 Task: In the  document Niagara.html Align the width of word art with 'Picture'. Fill the whole document with 'Light Gray Color'. Add link on bottom right corner of the sheet: www.instagram.com
Action: Mouse scrolled (962, 605) with delta (0, 0)
Screenshot: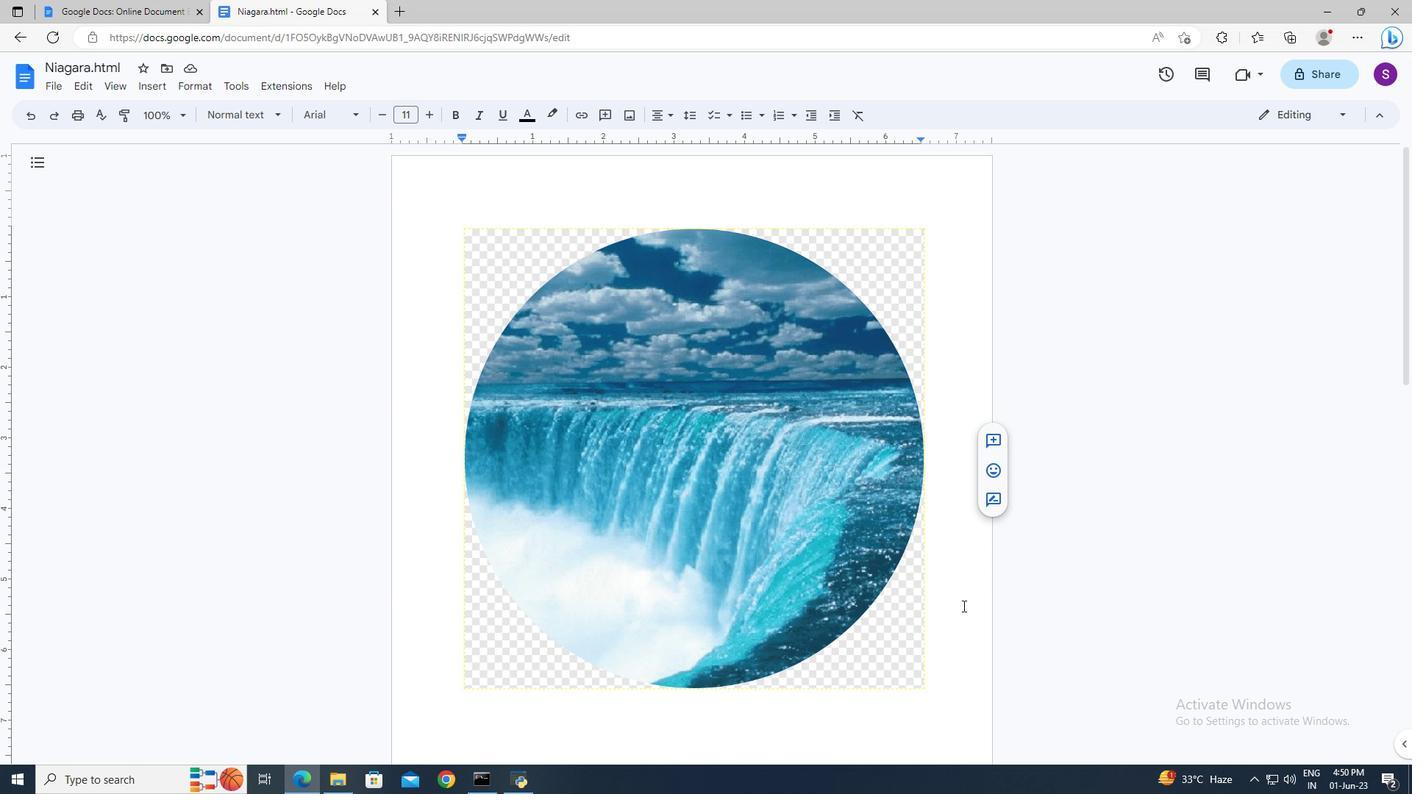 
Action: Mouse scrolled (962, 605) with delta (0, 0)
Screenshot: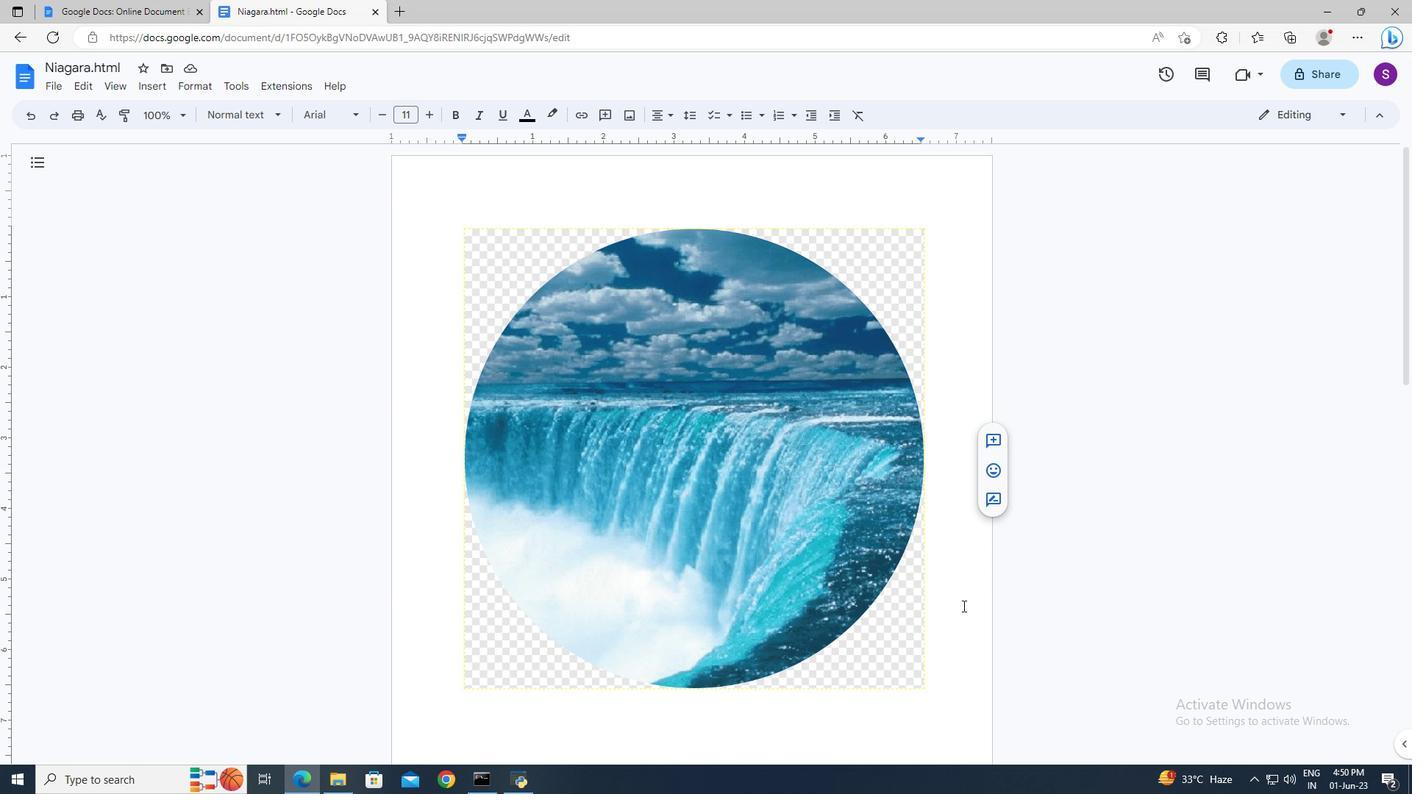 
Action: Mouse scrolled (962, 605) with delta (0, 0)
Screenshot: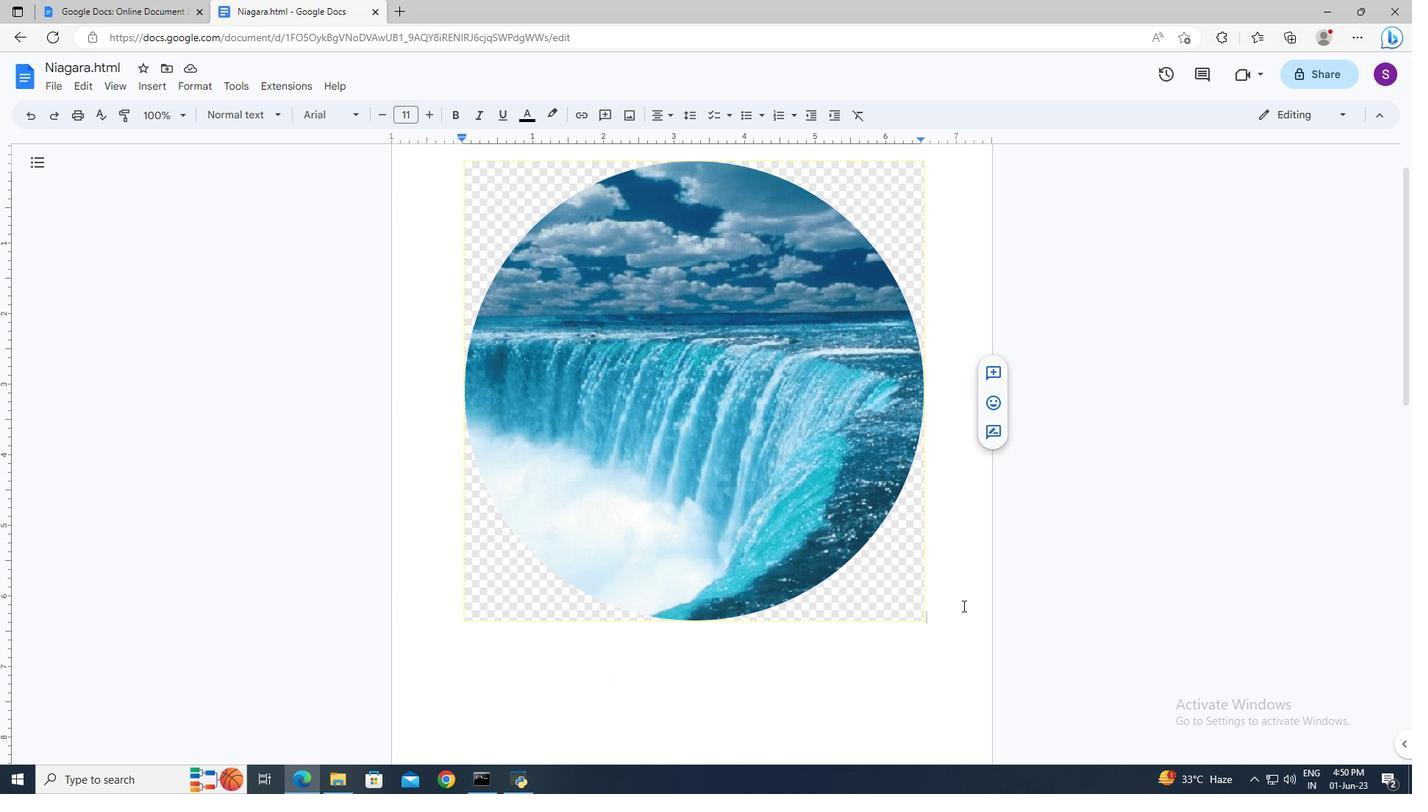
Action: Mouse scrolled (962, 605) with delta (0, 0)
Screenshot: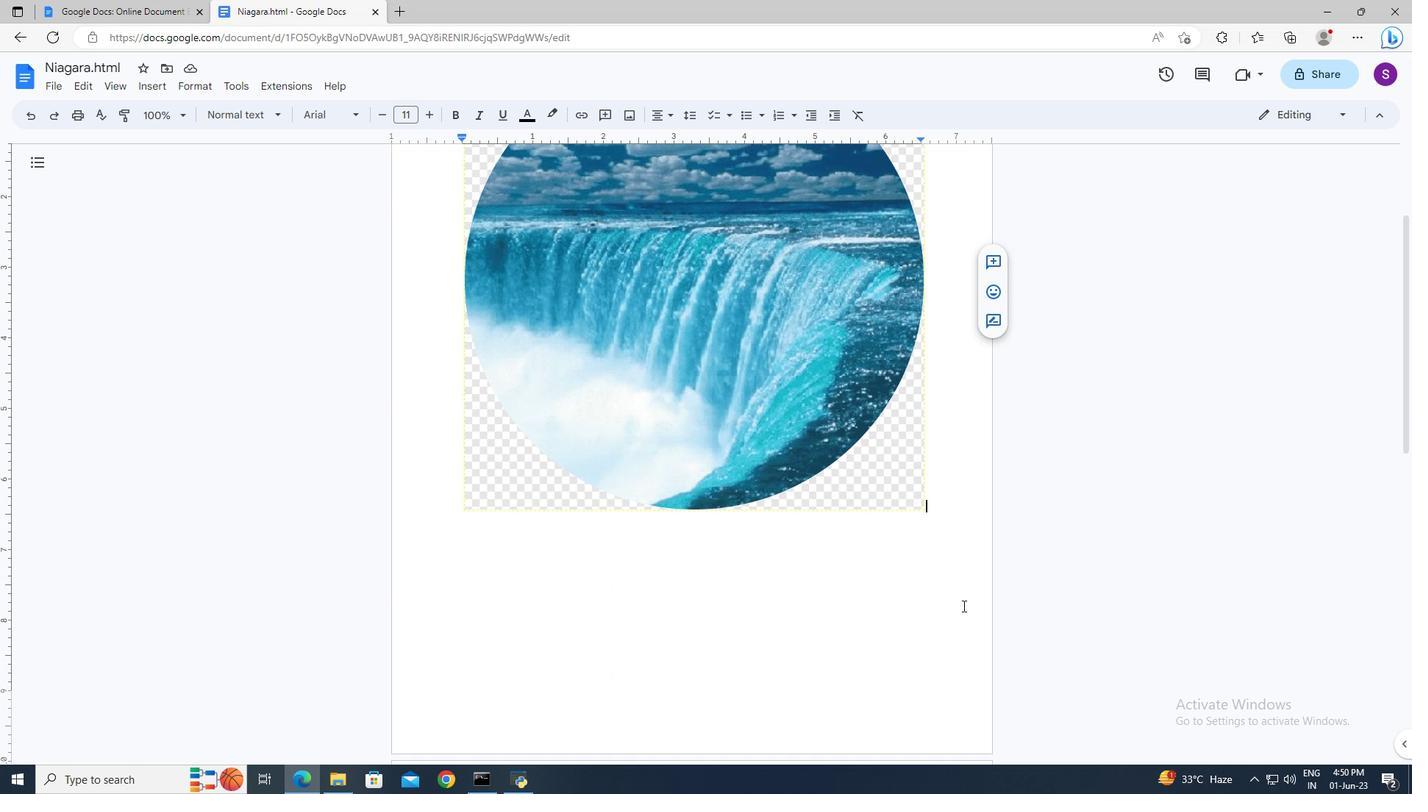 
Action: Mouse scrolled (962, 605) with delta (0, 0)
Screenshot: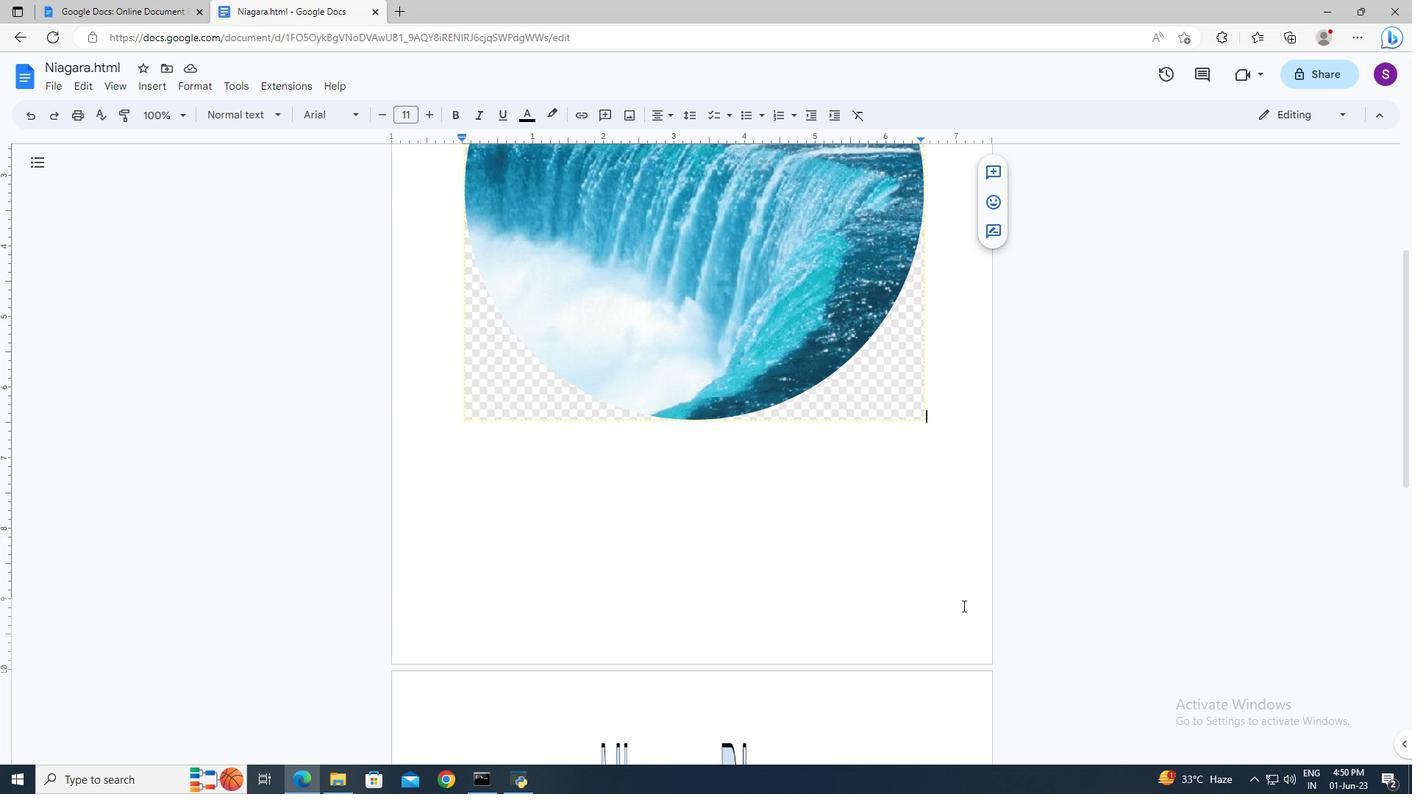 
Action: Mouse scrolled (962, 605) with delta (0, 0)
Screenshot: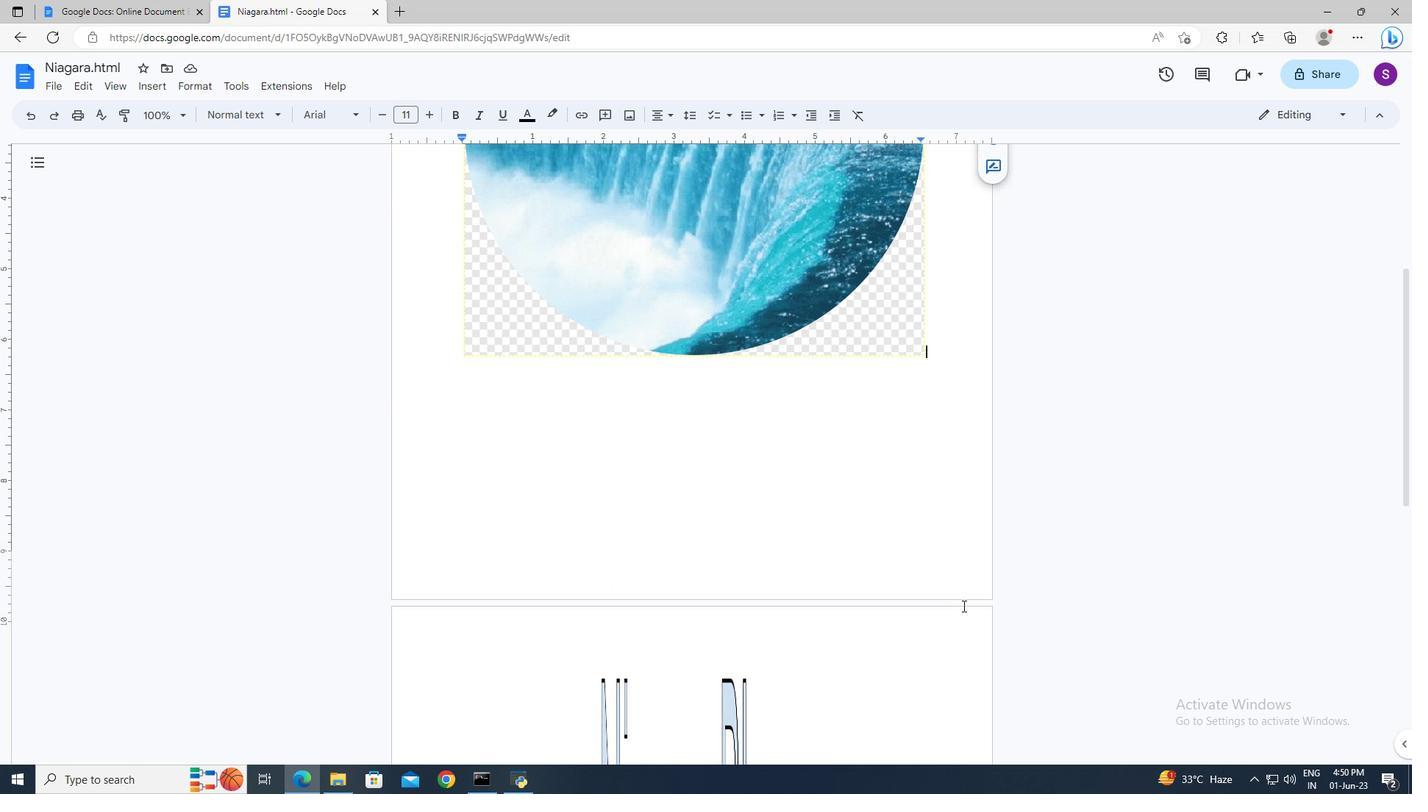 
Action: Mouse moved to (705, 616)
Screenshot: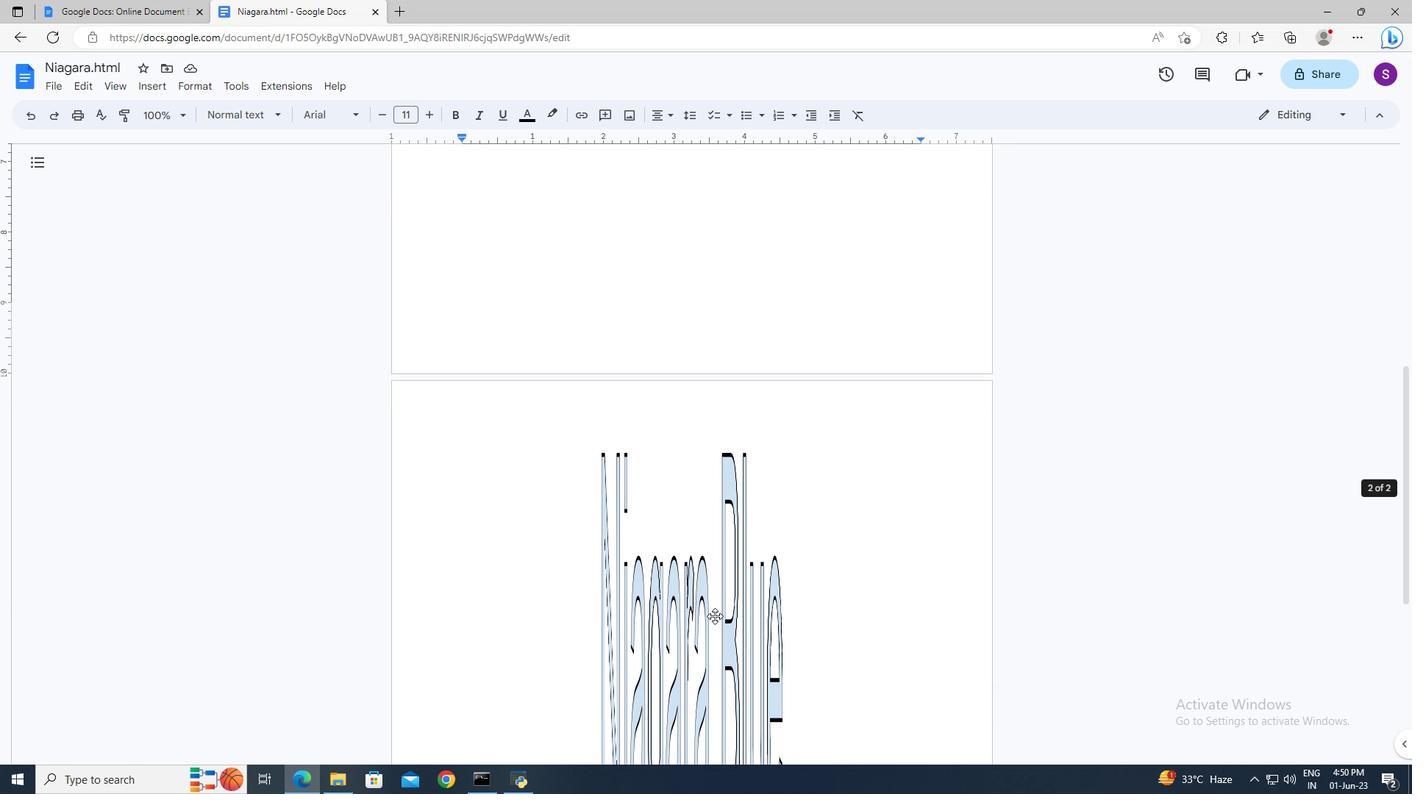 
Action: Mouse pressed left at (705, 616)
Screenshot: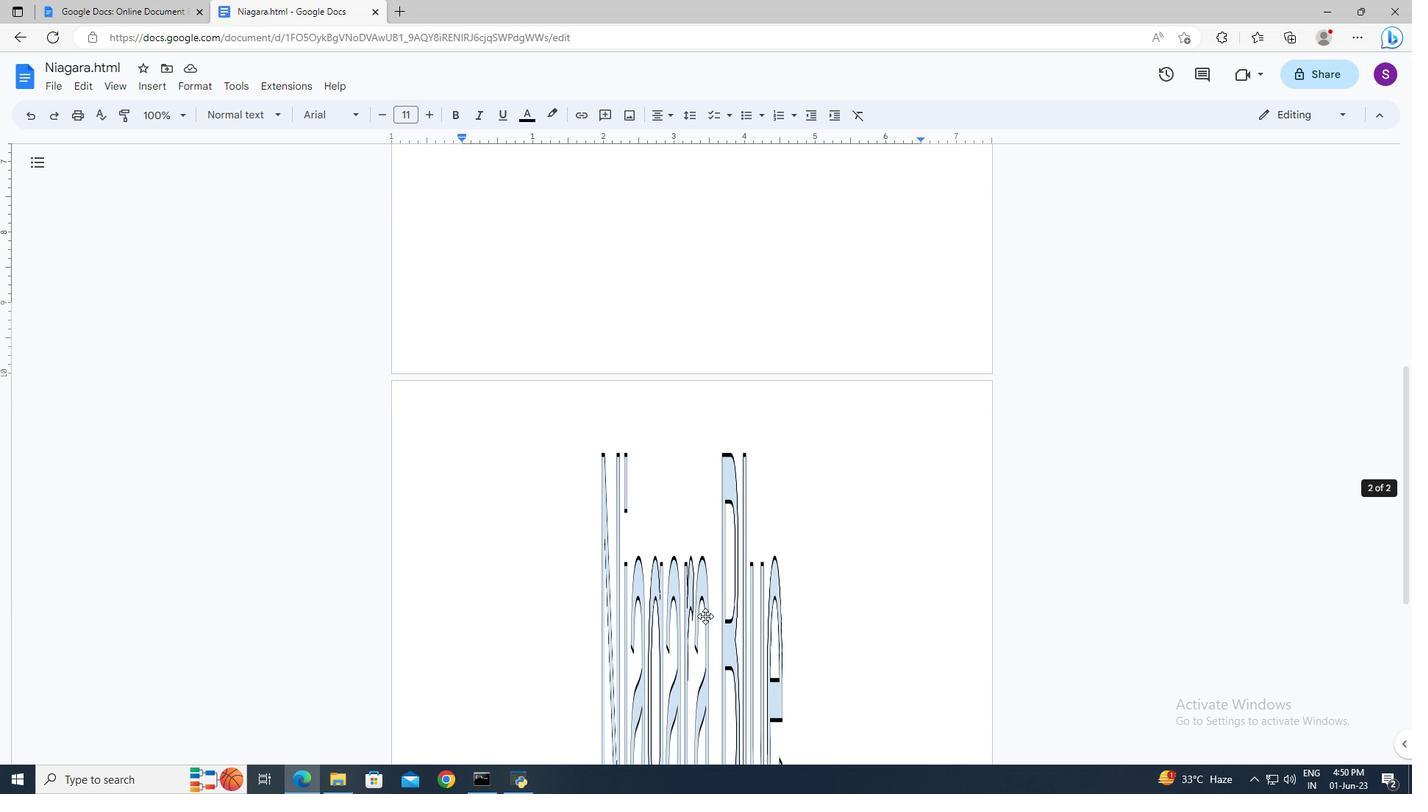 
Action: Mouse moved to (692, 734)
Screenshot: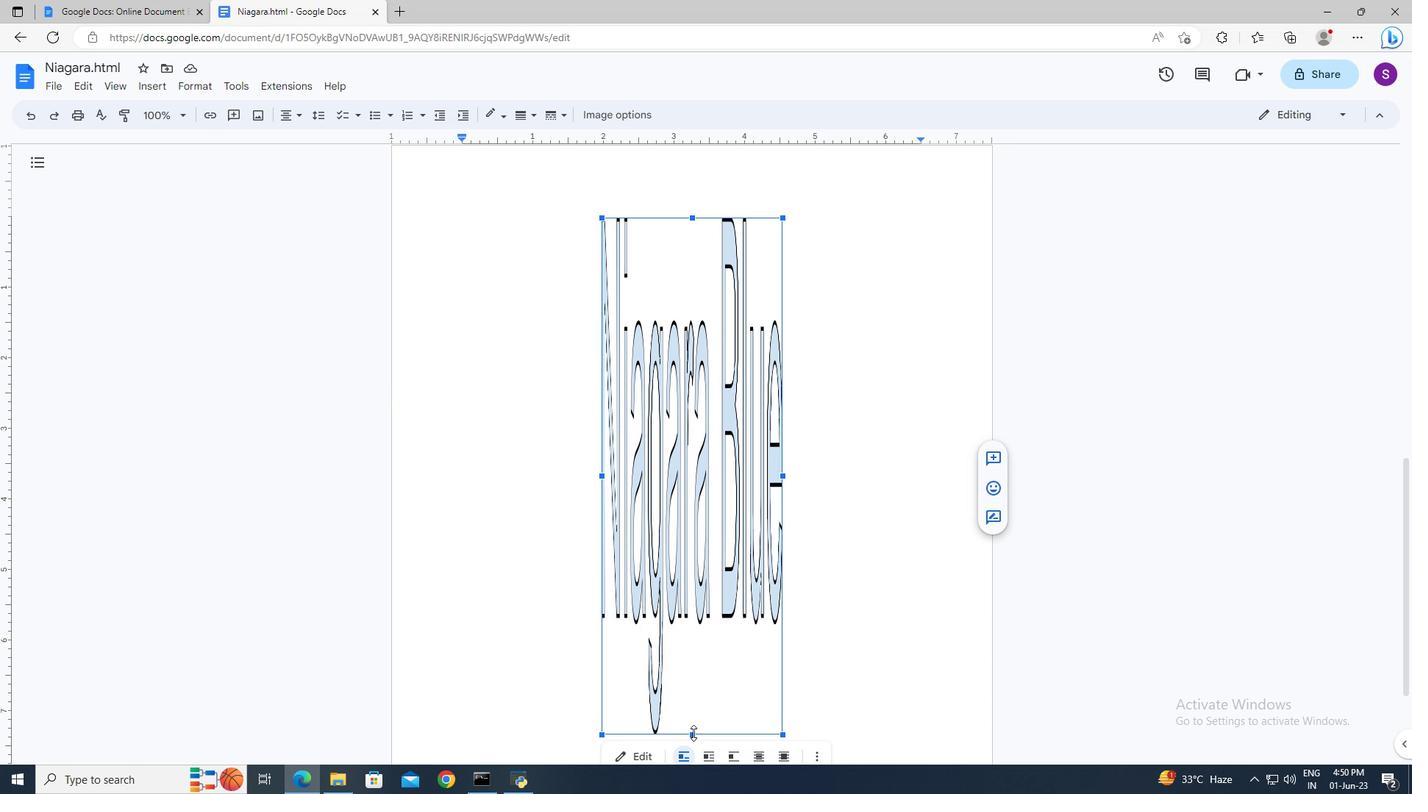 
Action: Mouse pressed left at (692, 734)
Screenshot: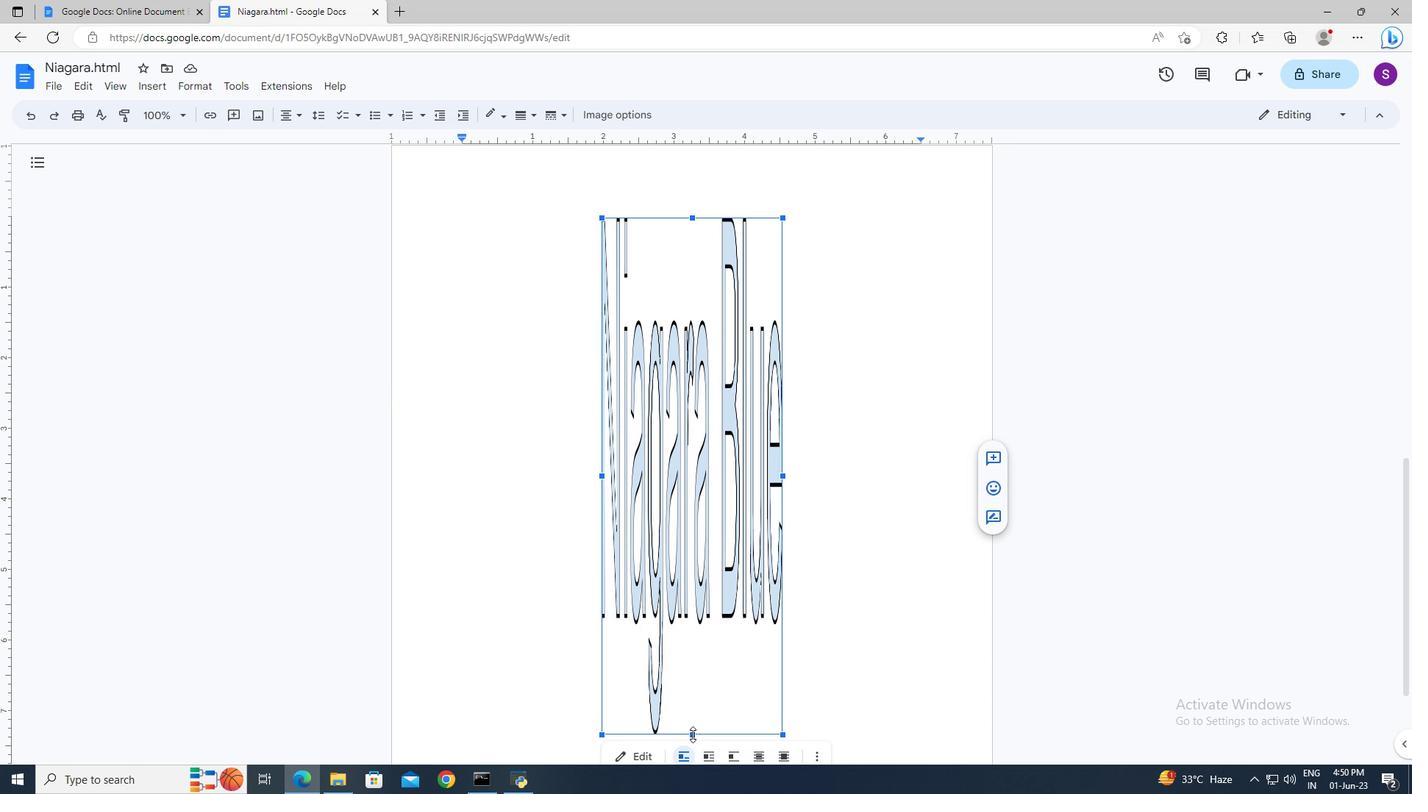 
Action: Mouse moved to (603, 547)
Screenshot: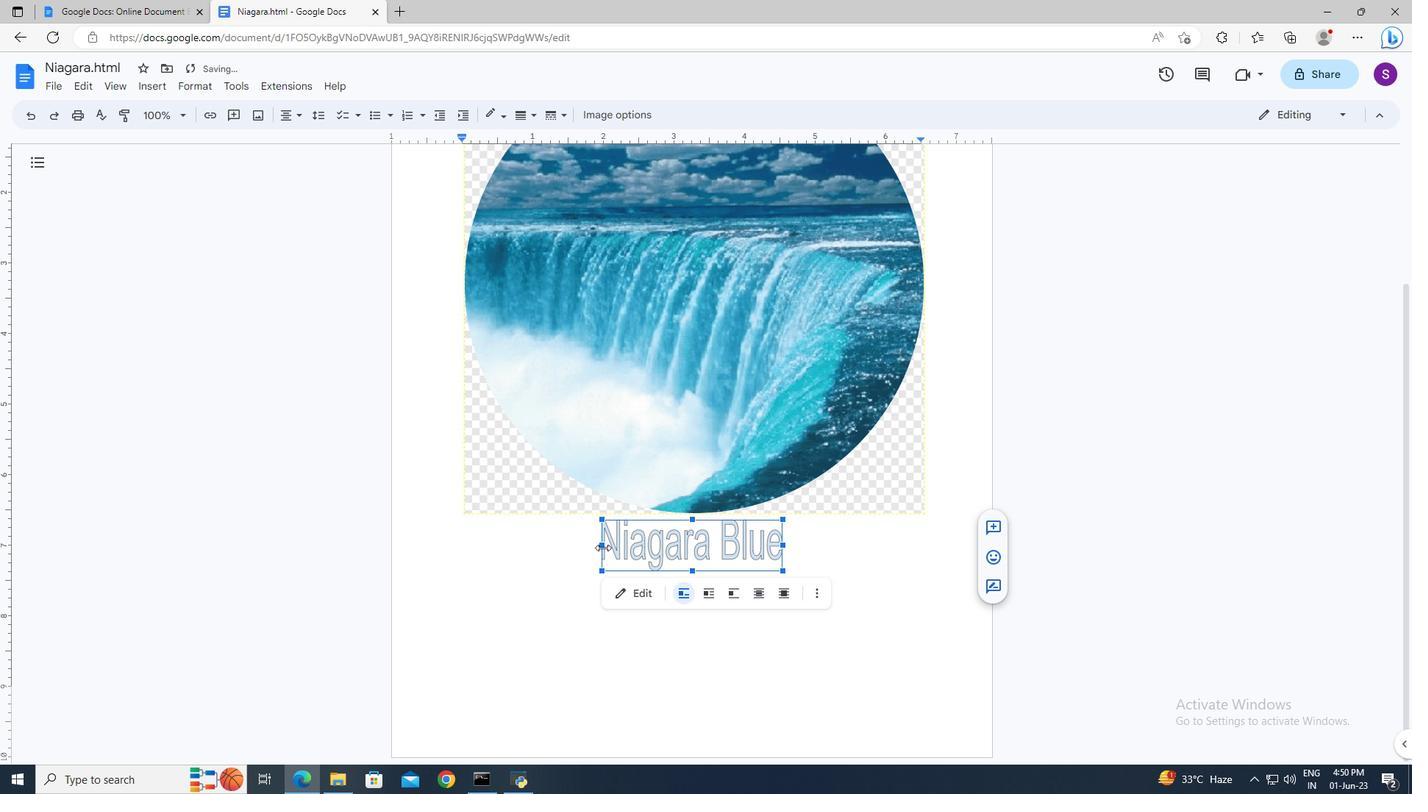 
Action: Mouse pressed left at (603, 547)
Screenshot: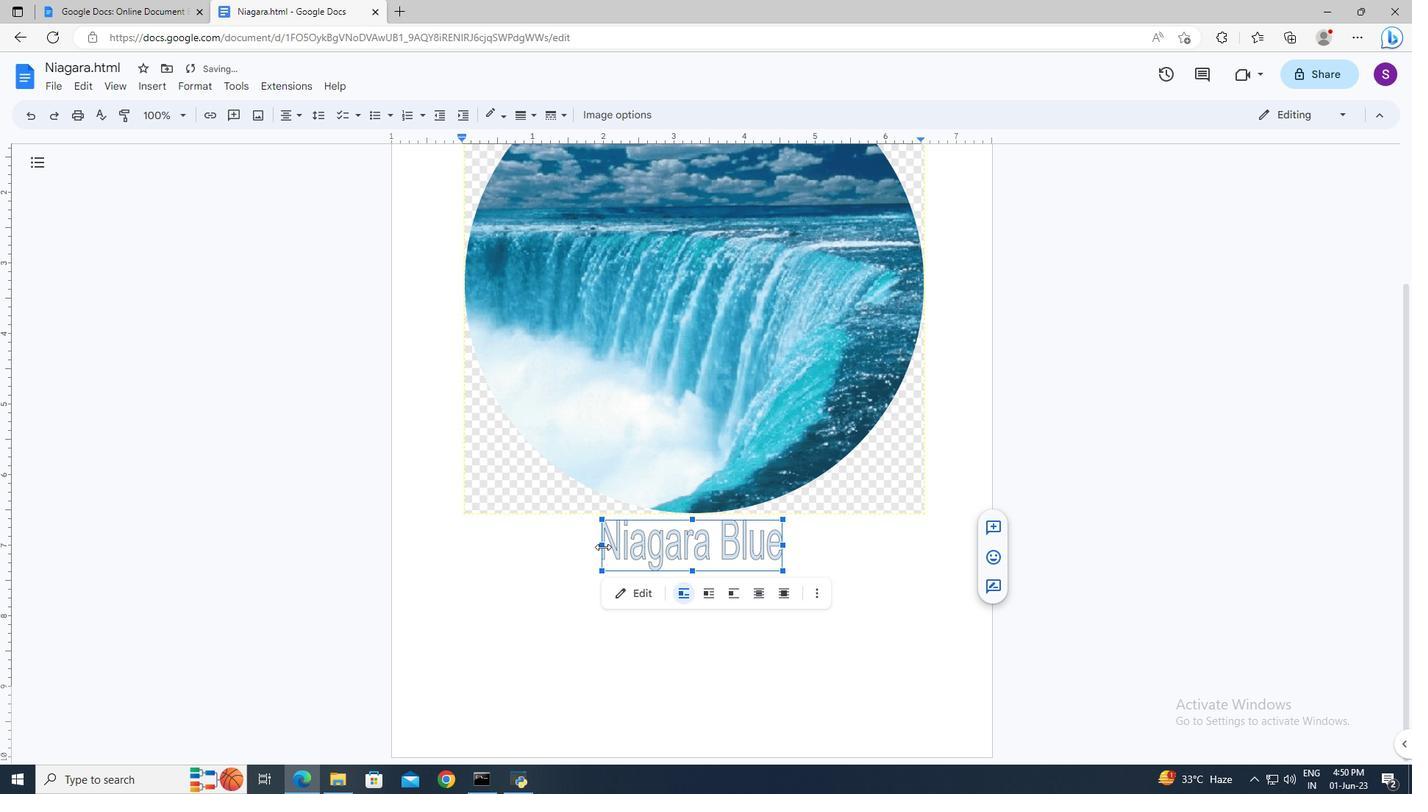 
Action: Mouse moved to (533, 545)
Screenshot: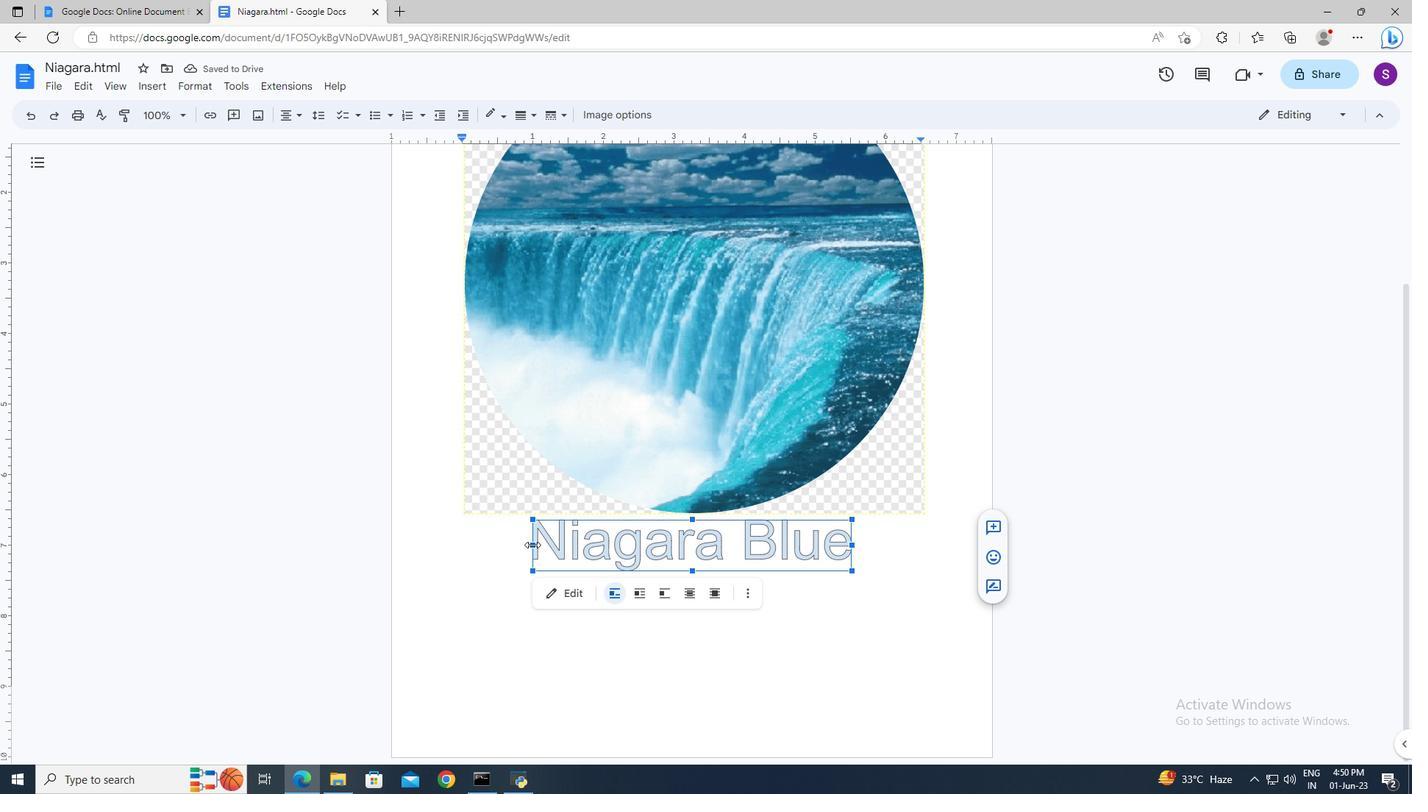 
Action: Mouse pressed left at (533, 545)
Screenshot: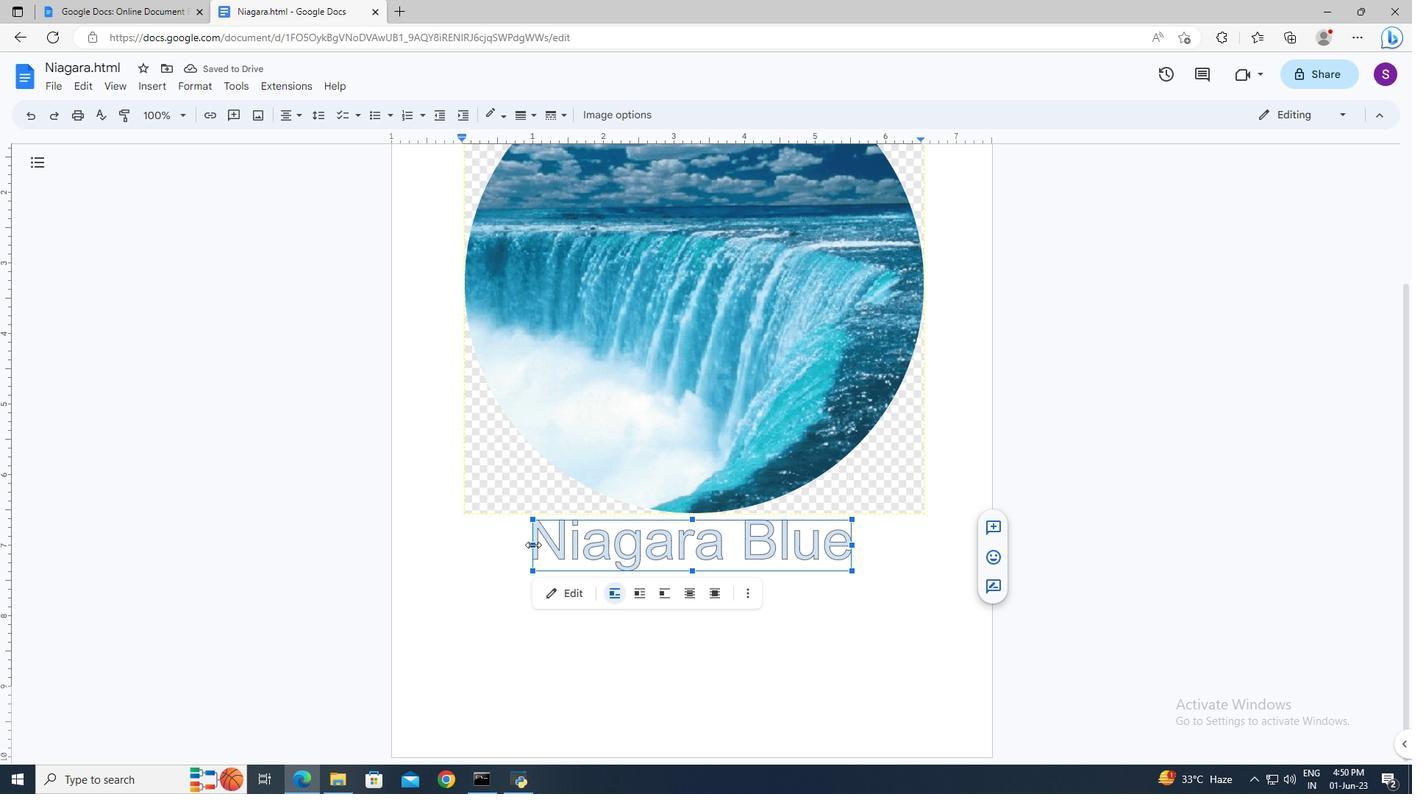 
Action: Mouse moved to (887, 542)
Screenshot: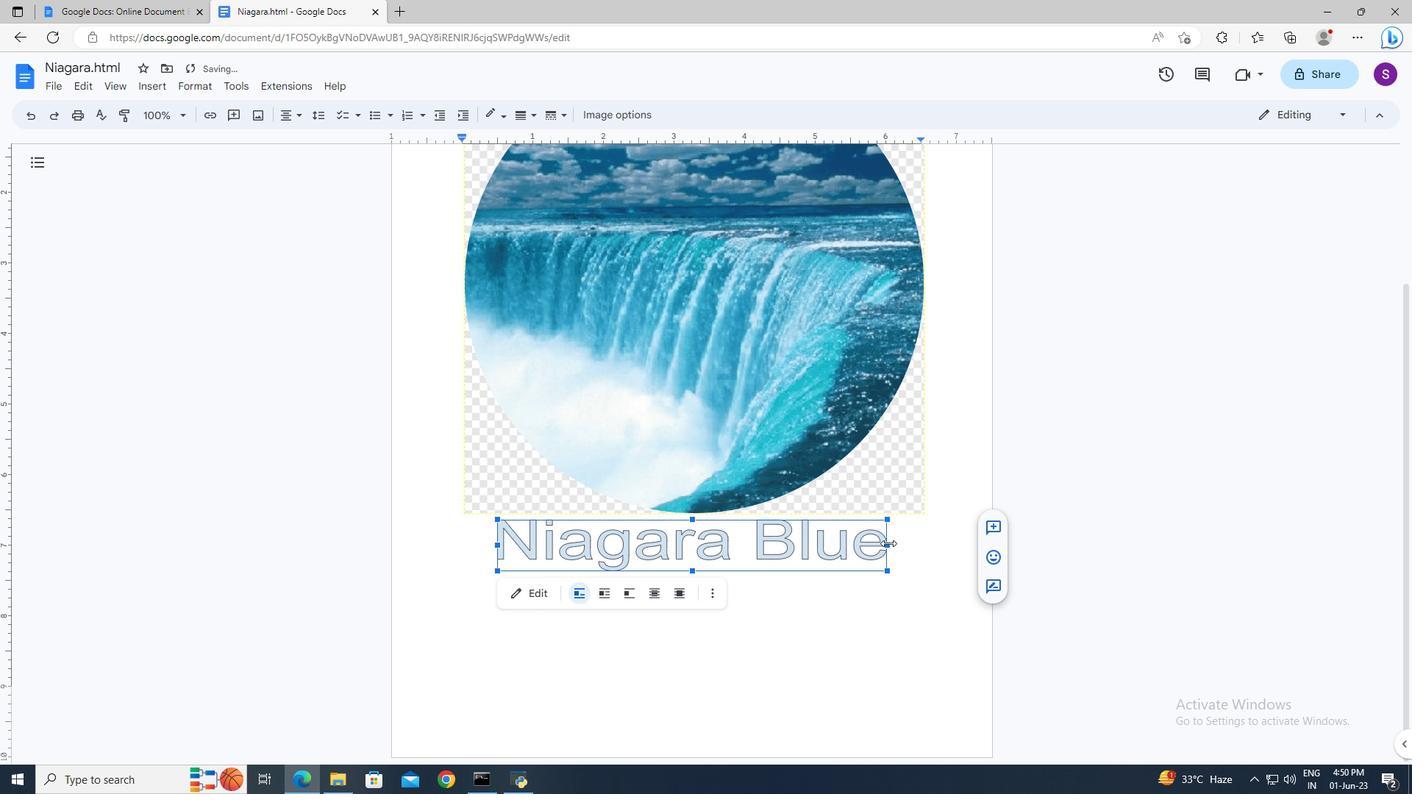 
Action: Mouse pressed left at (887, 542)
Screenshot: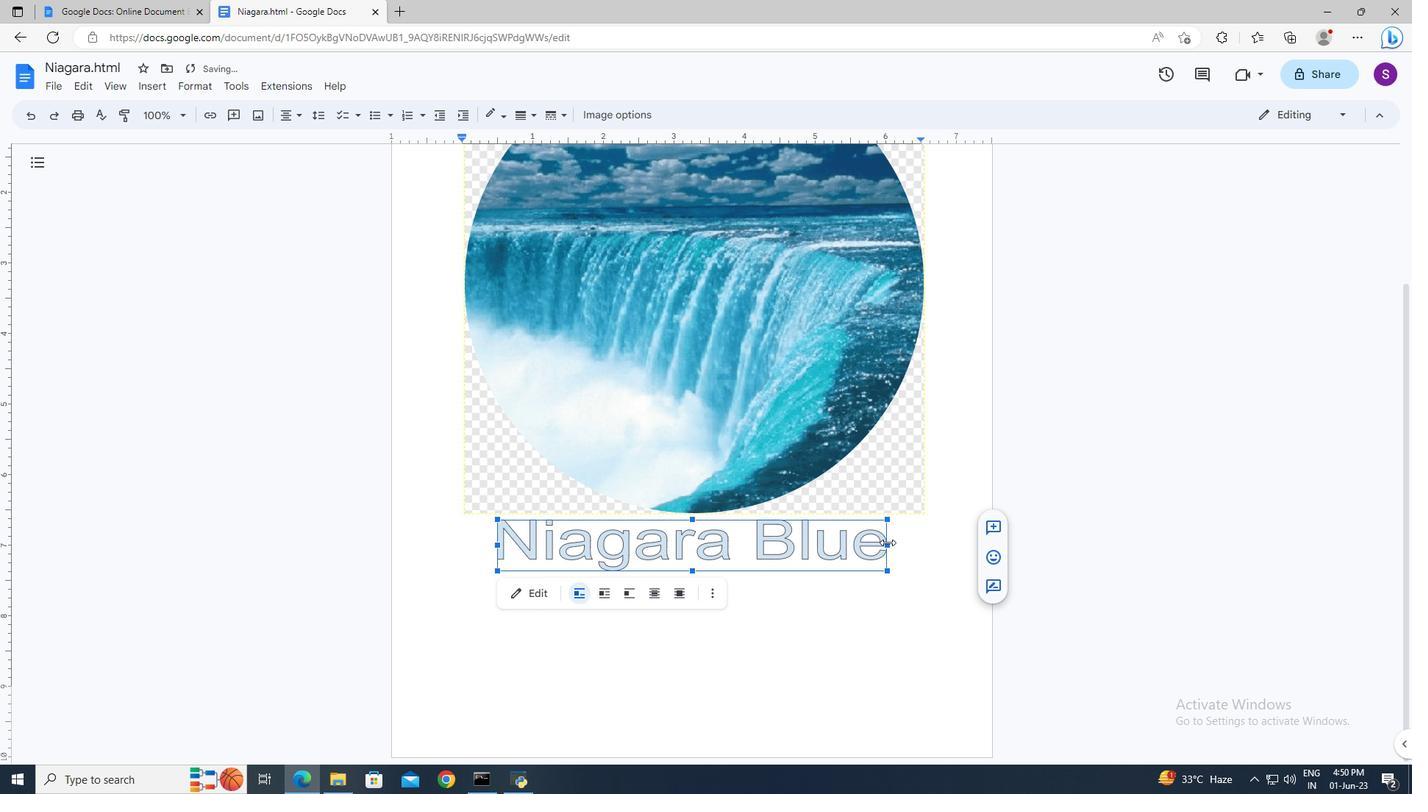 
Action: Mouse moved to (903, 545)
Screenshot: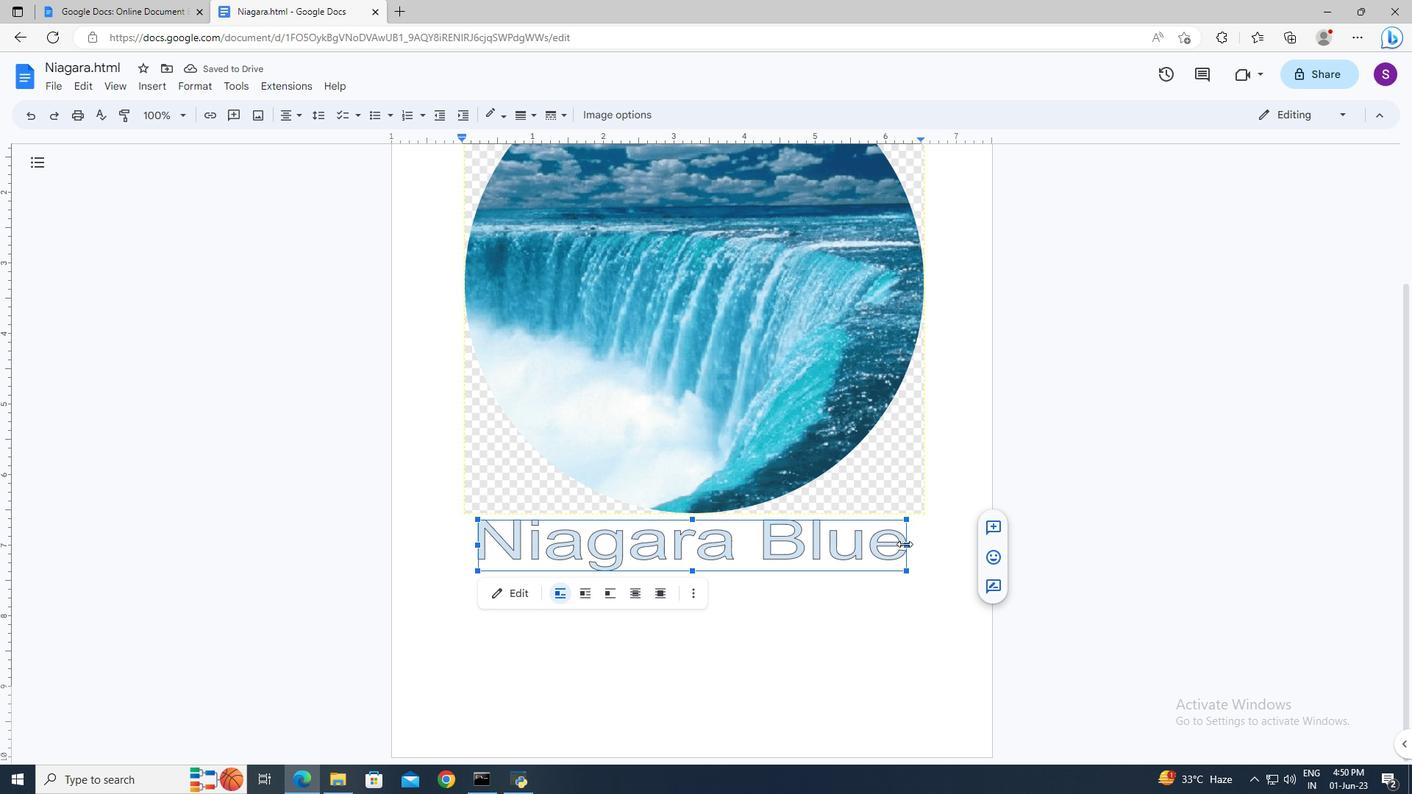 
Action: Mouse pressed left at (903, 545)
Screenshot: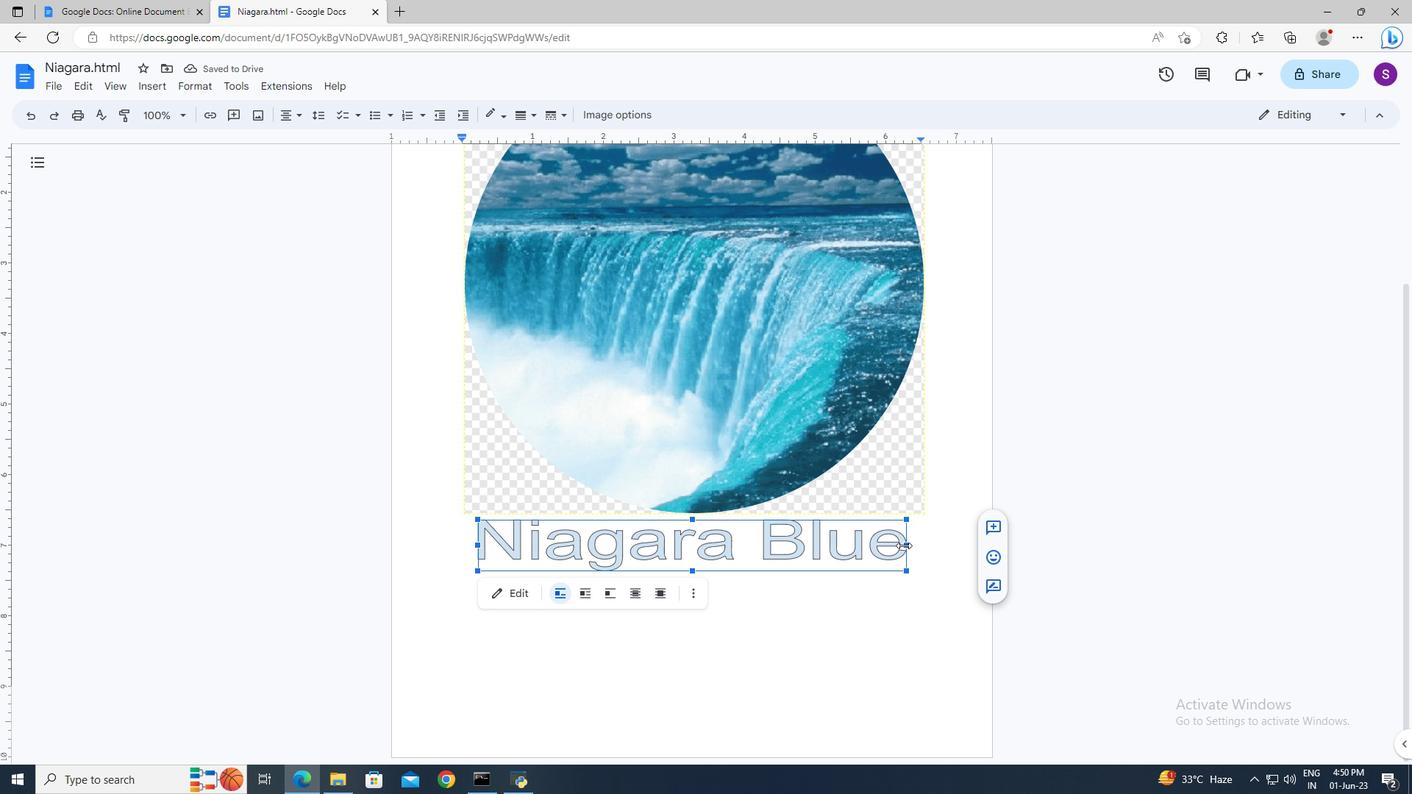 
Action: Mouse moved to (915, 545)
Screenshot: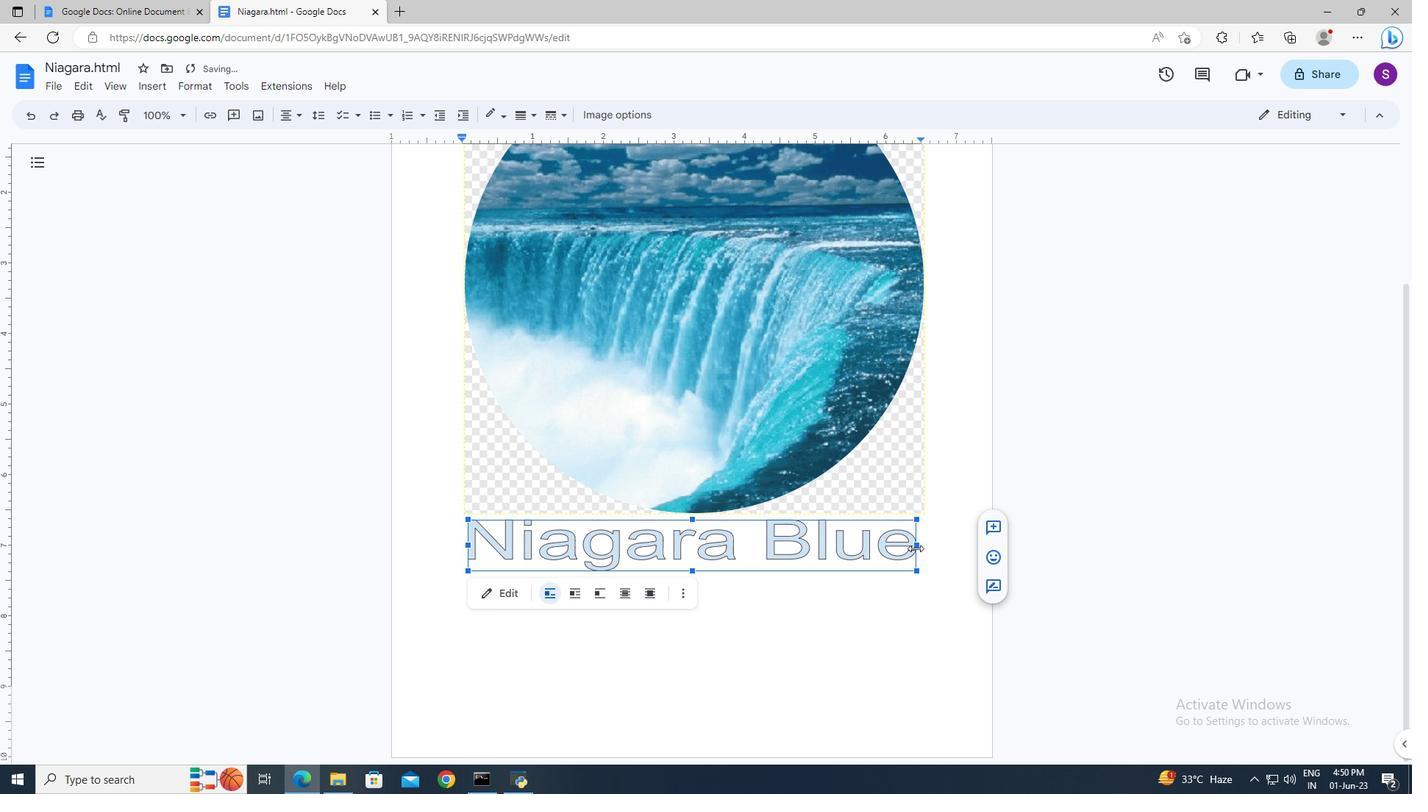 
Action: Mouse pressed left at (915, 545)
Screenshot: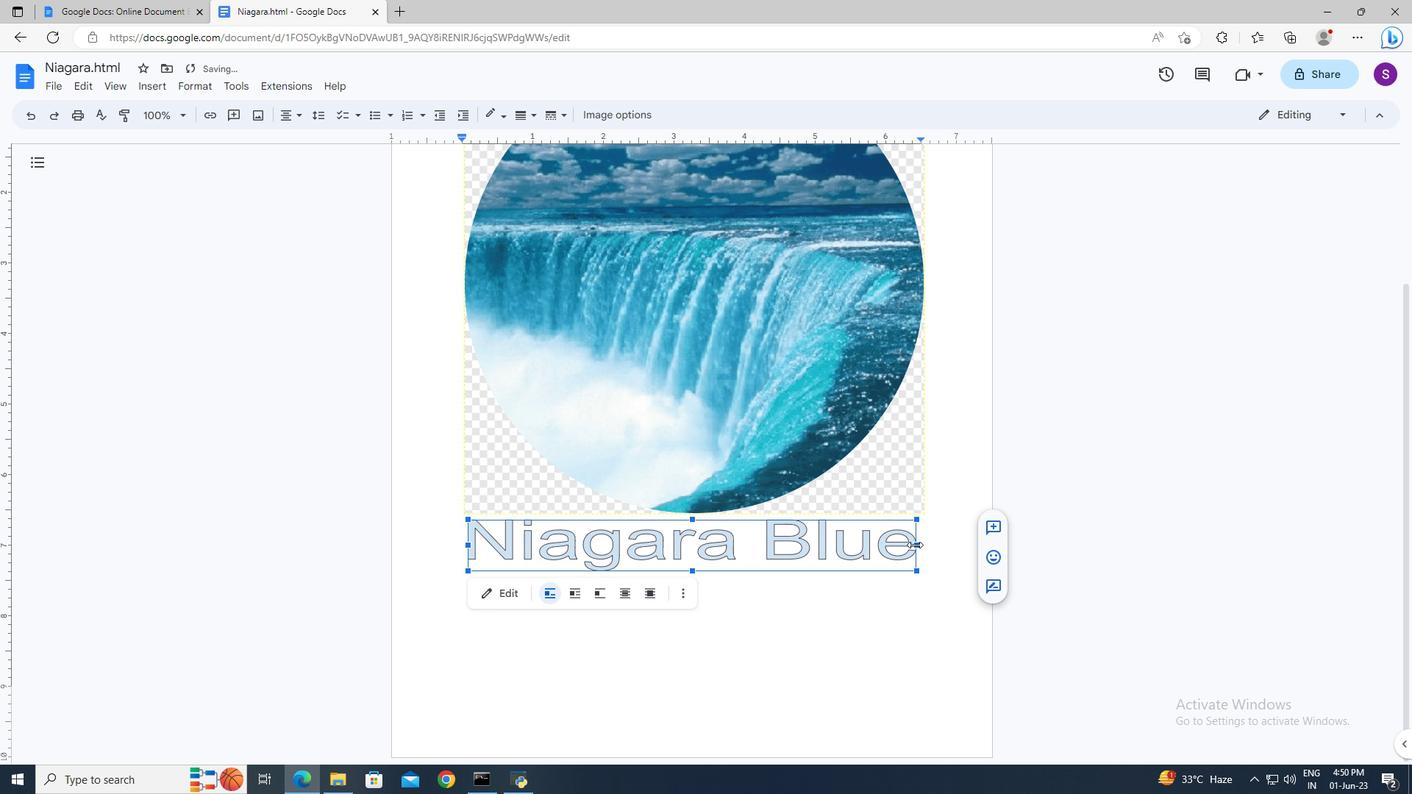 
Action: Mouse moved to (902, 620)
Screenshot: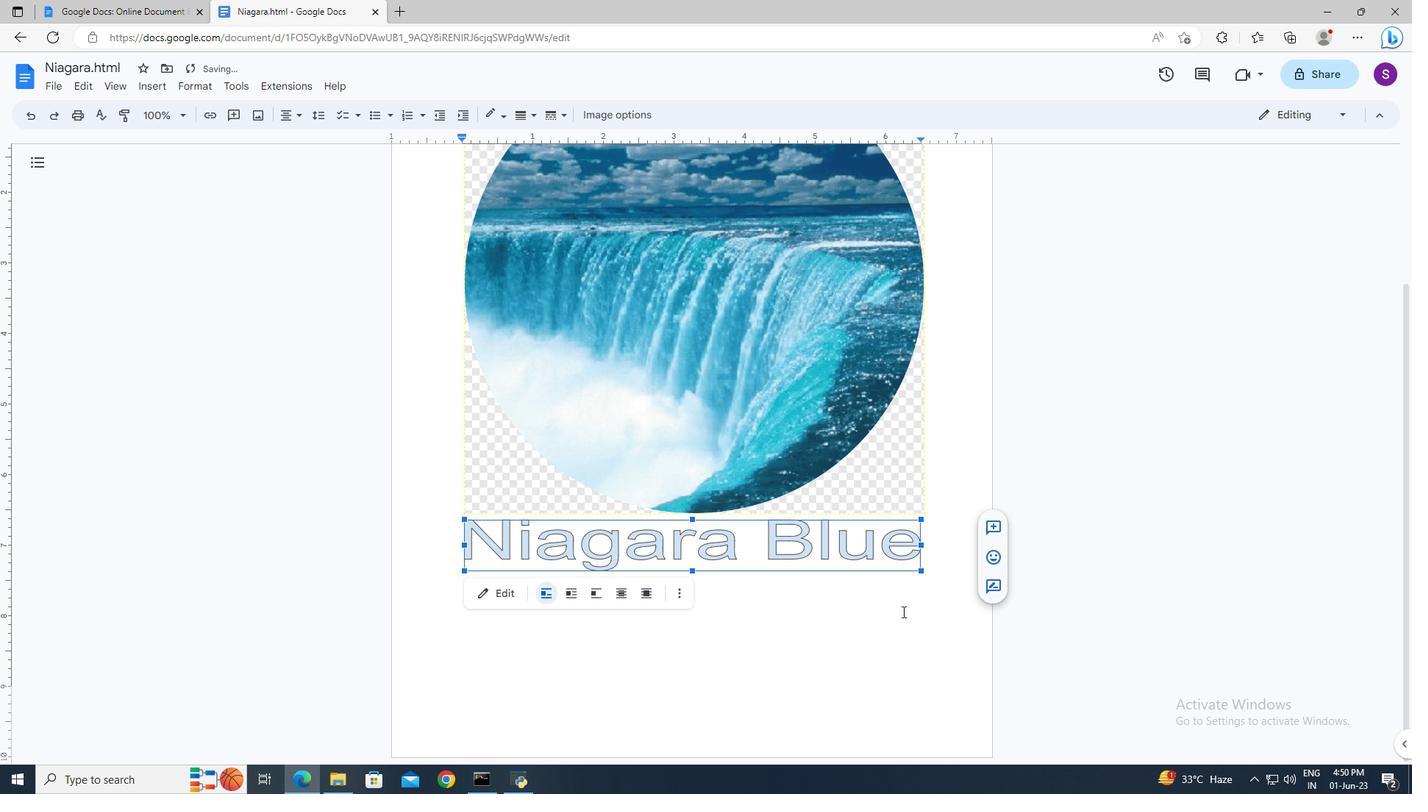 
Action: Mouse pressed left at (902, 620)
Screenshot: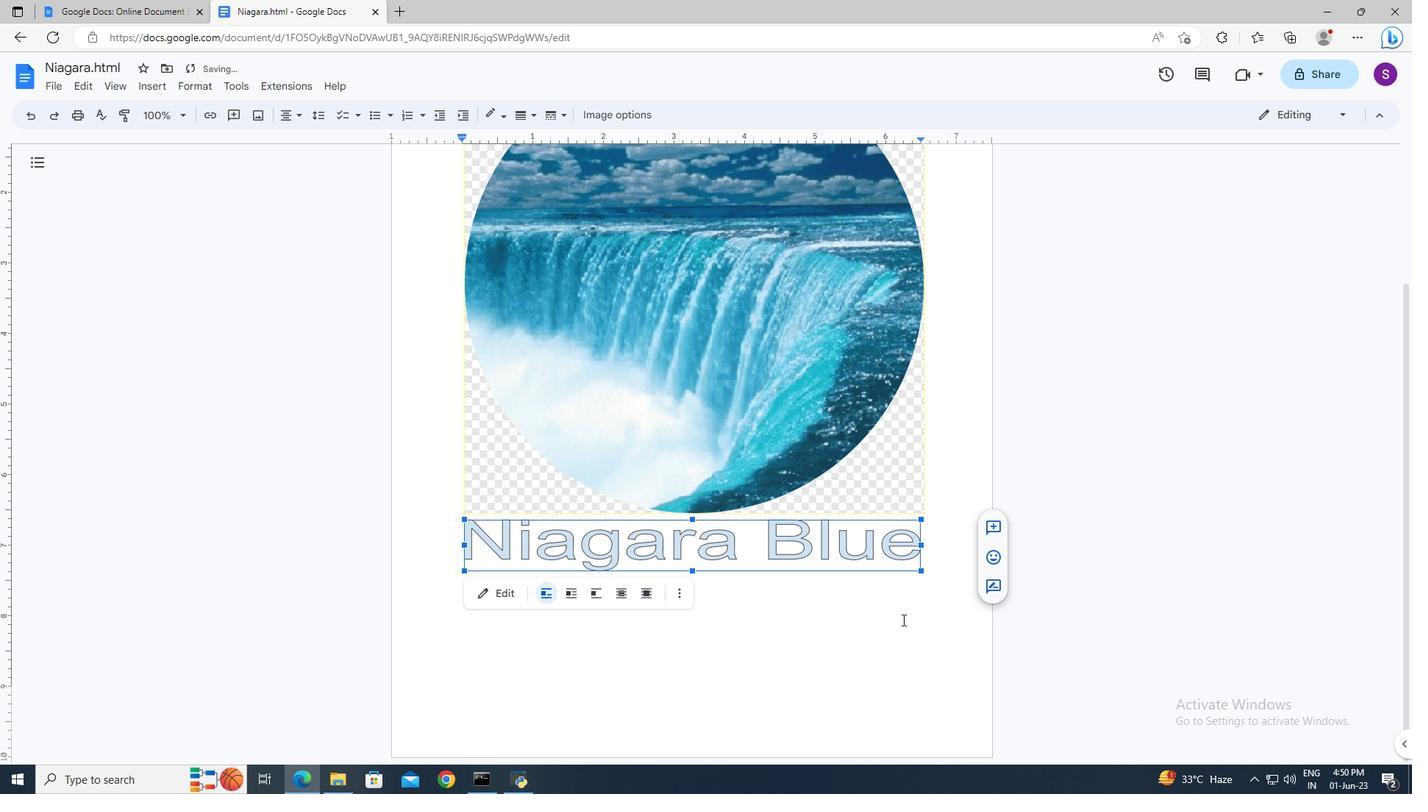 
Action: Mouse moved to (551, 668)
Screenshot: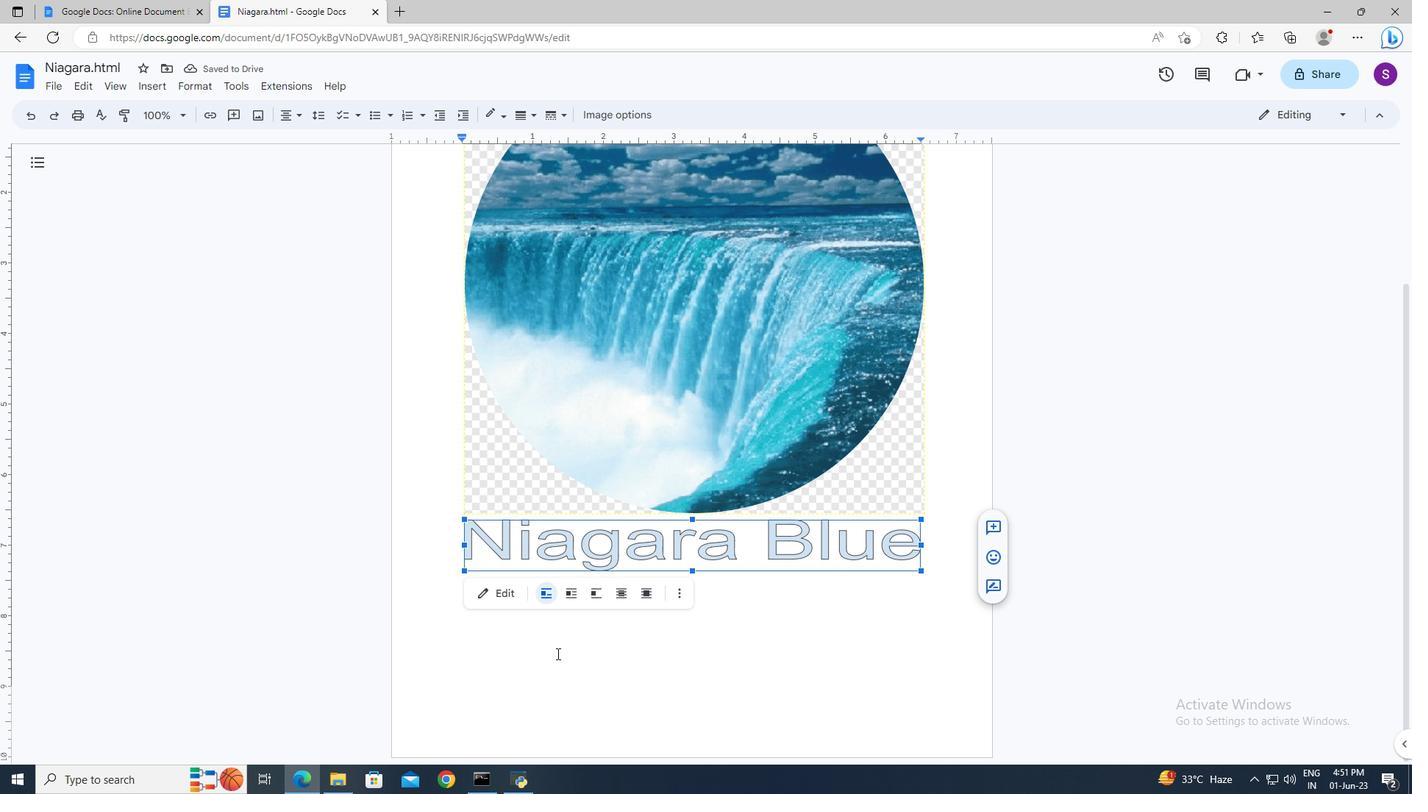 
Action: Mouse pressed left at (551, 668)
Screenshot: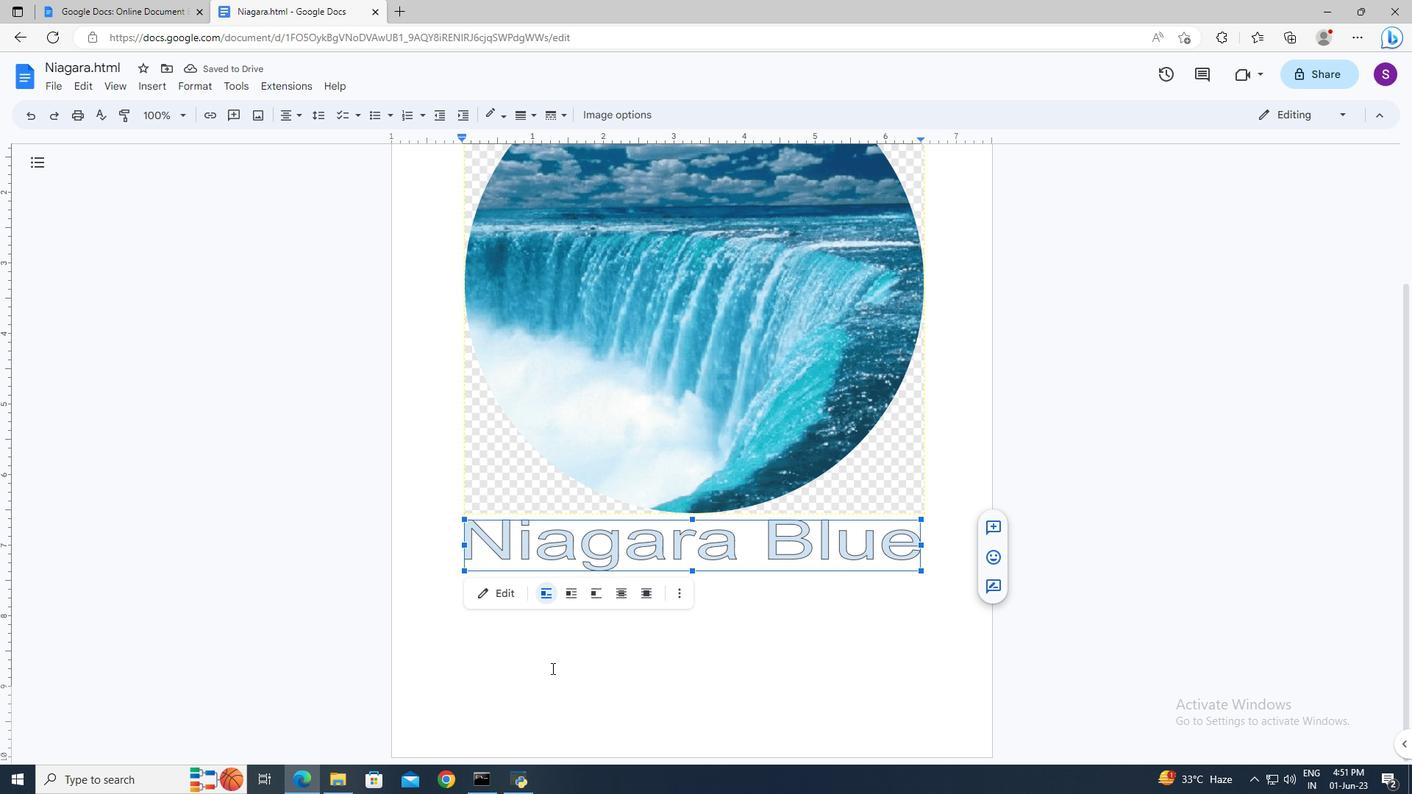 
Action: Mouse moved to (47, 85)
Screenshot: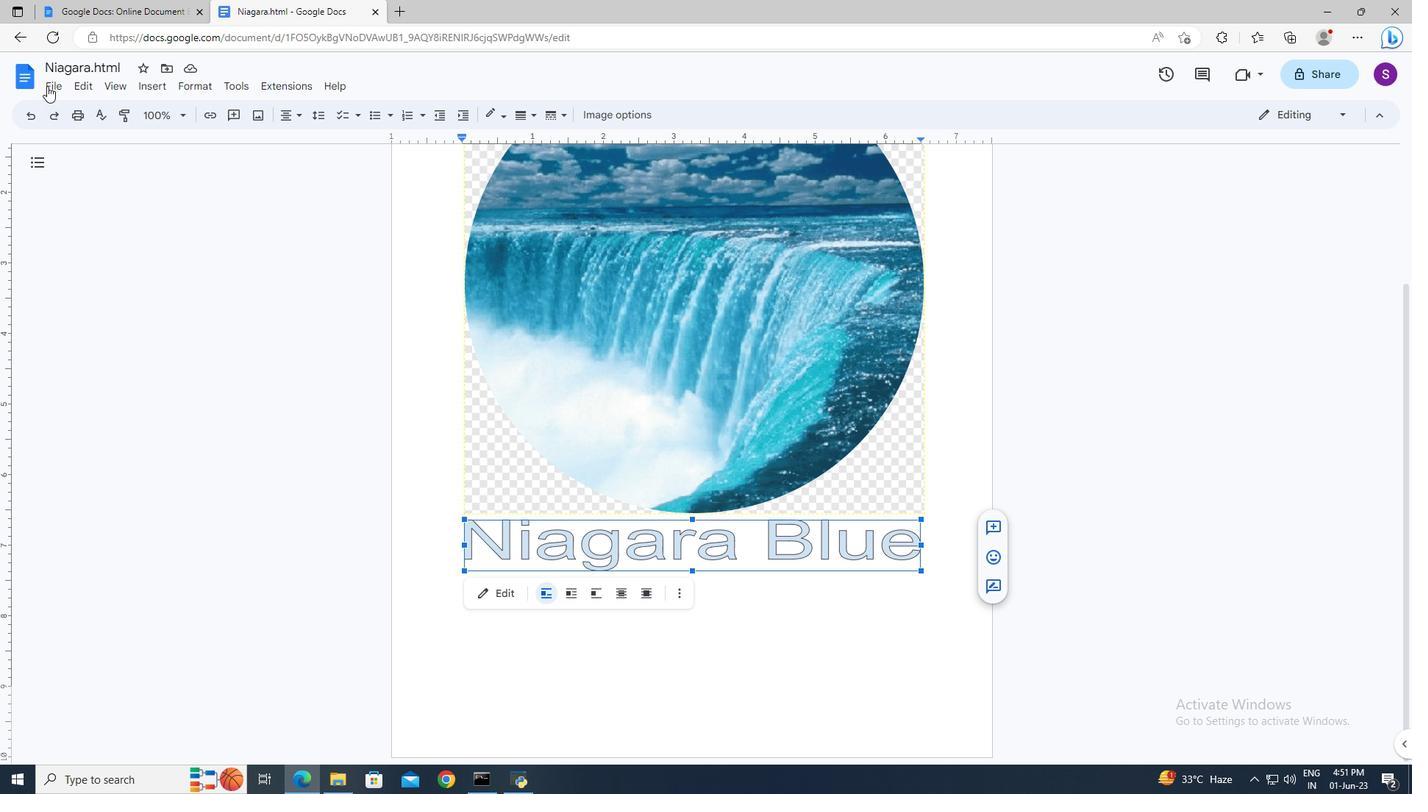 
Action: Mouse pressed left at (47, 85)
Screenshot: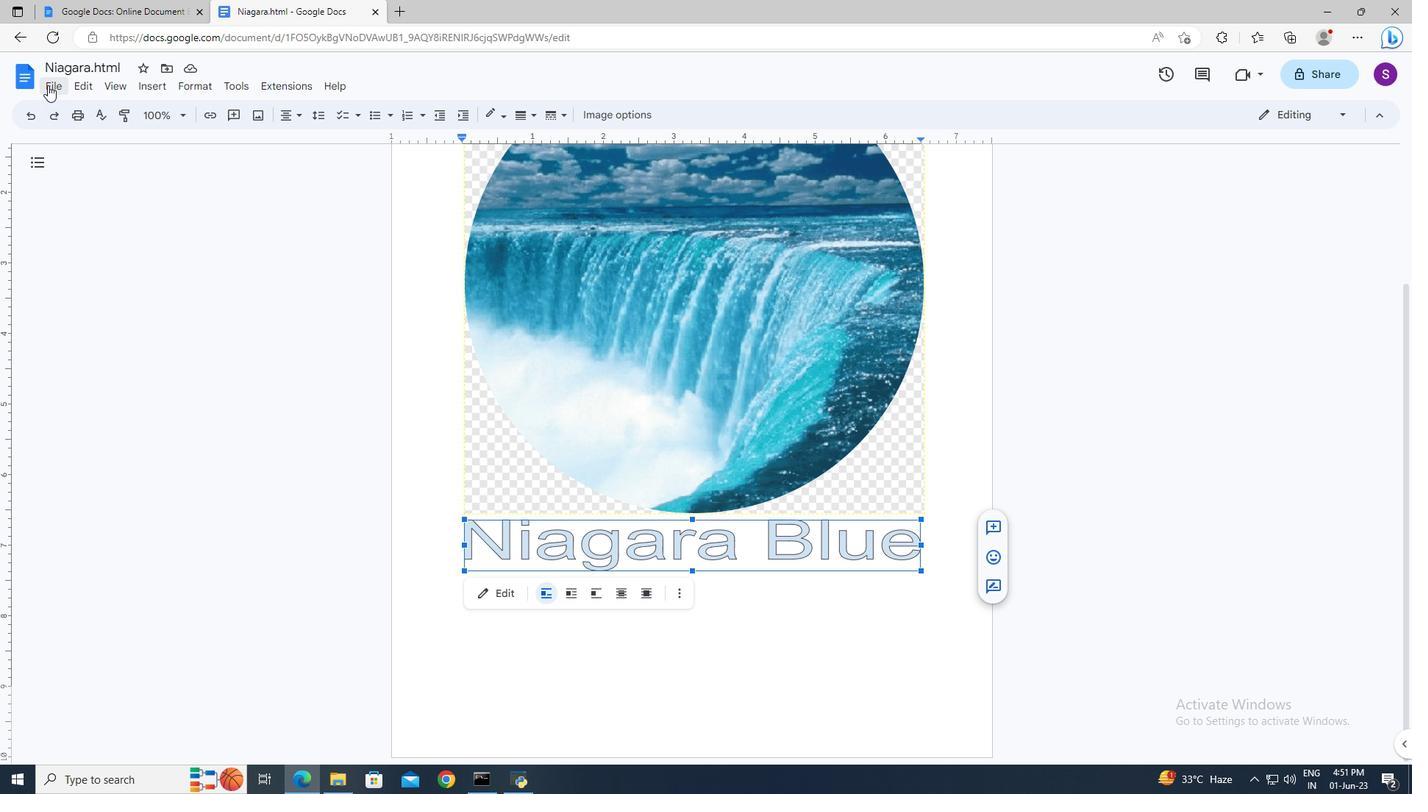
Action: Mouse moved to (105, 486)
Screenshot: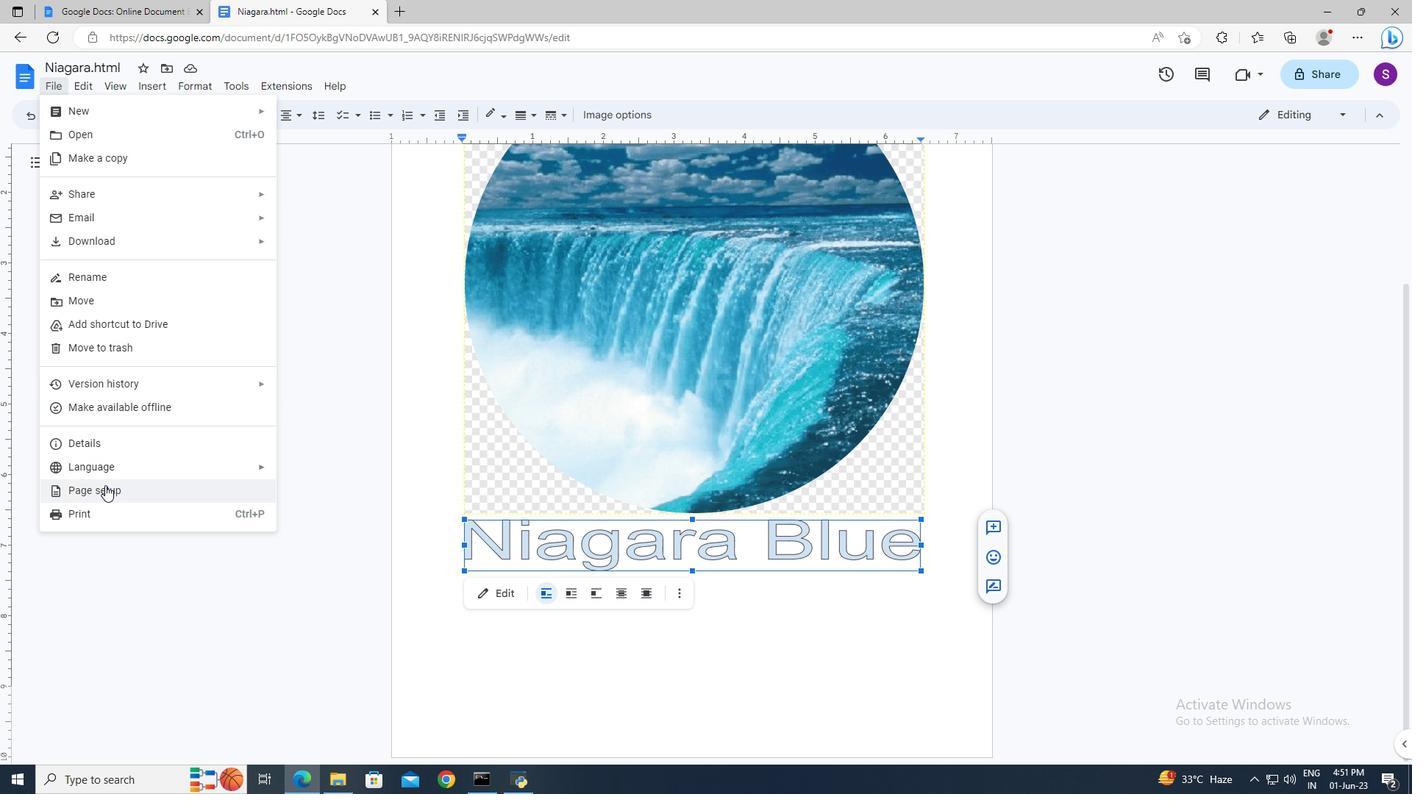 
Action: Mouse pressed left at (105, 486)
Screenshot: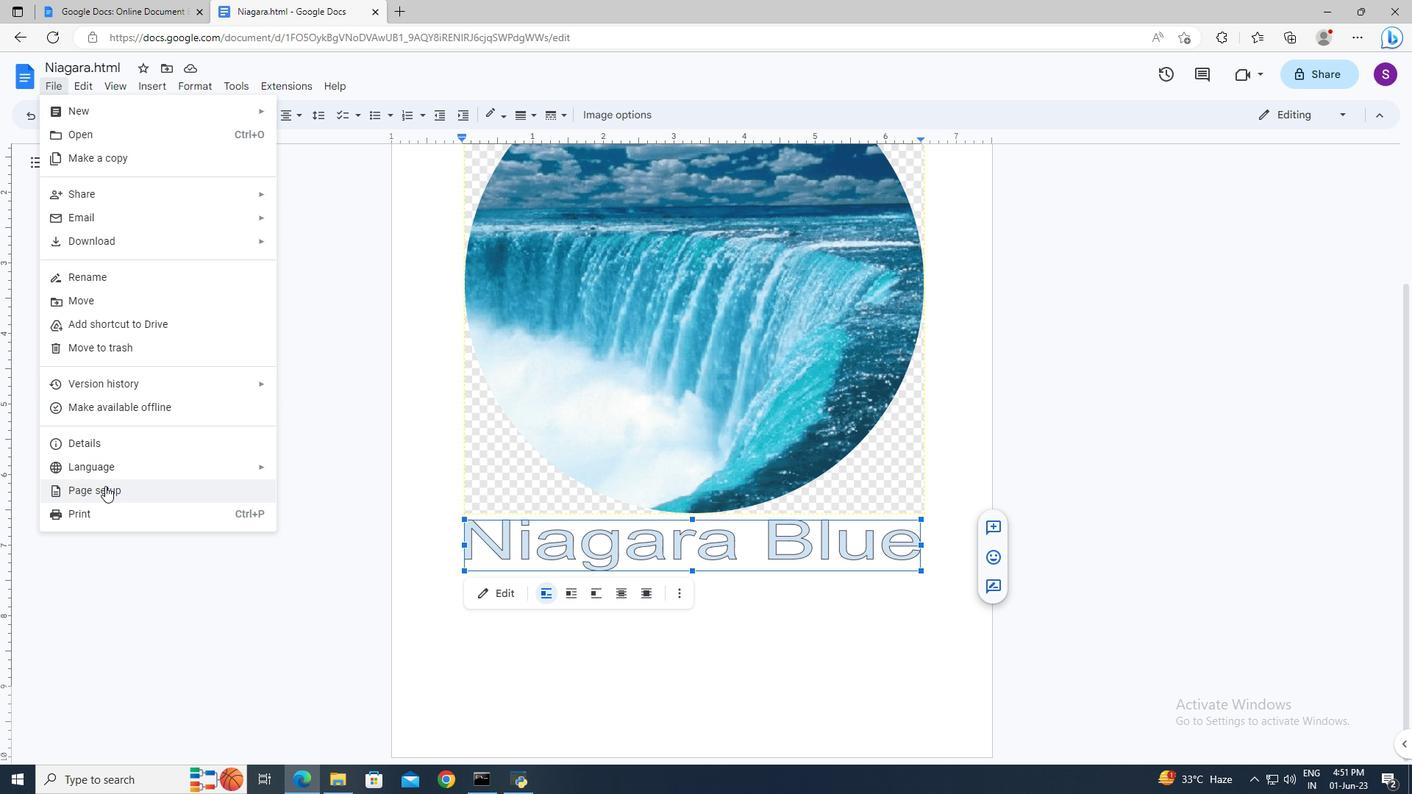 
Action: Mouse moved to (609, 342)
Screenshot: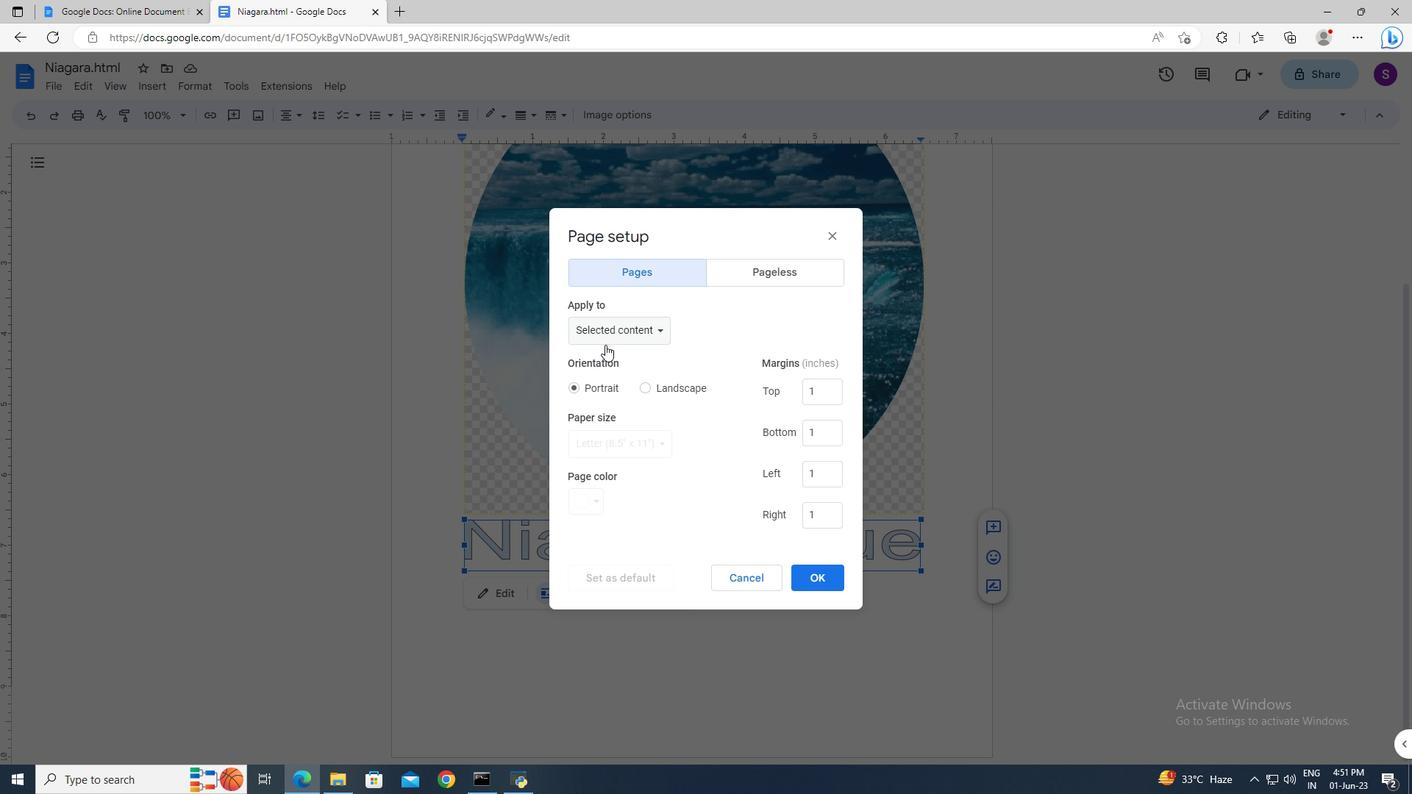 
Action: Mouse pressed left at (609, 342)
Screenshot: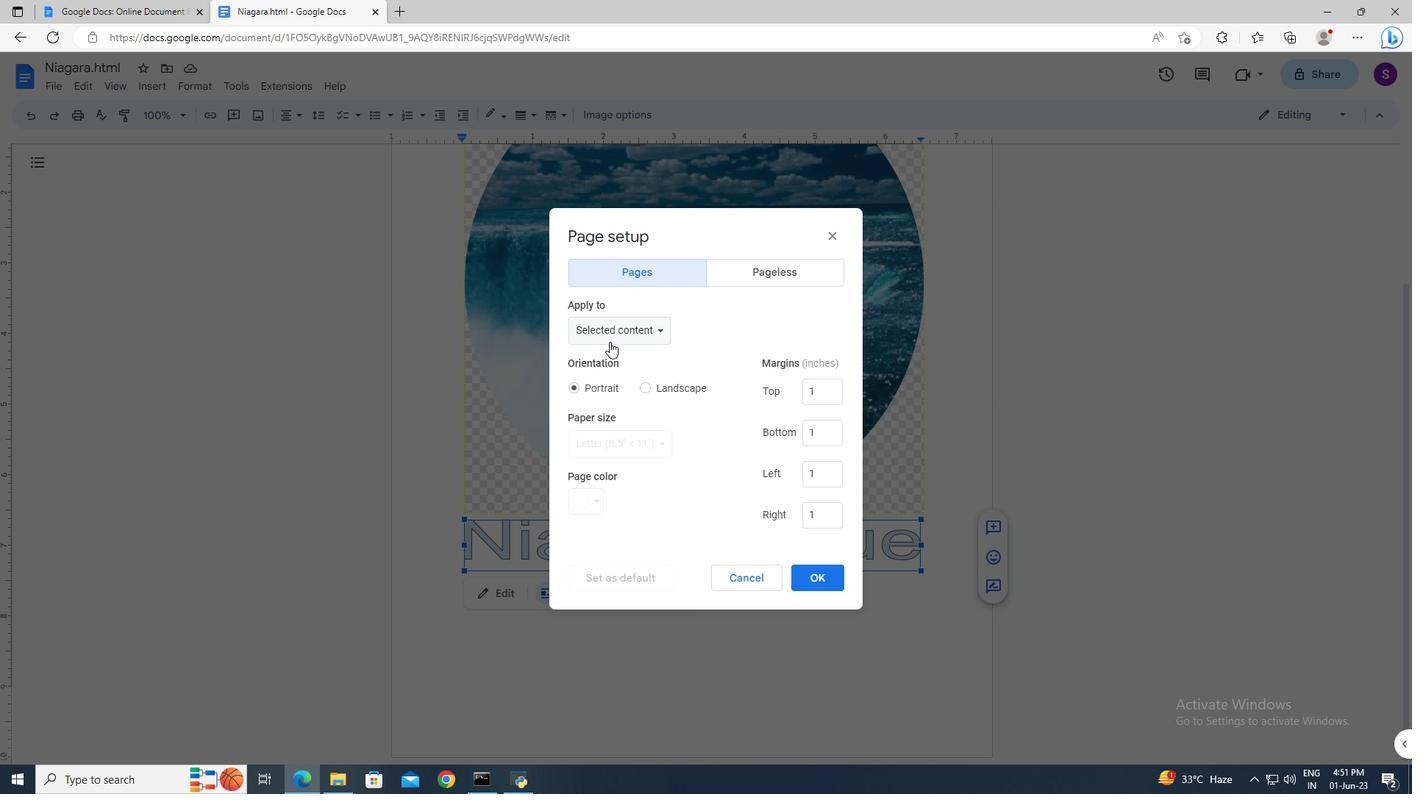 
Action: Mouse moved to (616, 306)
Screenshot: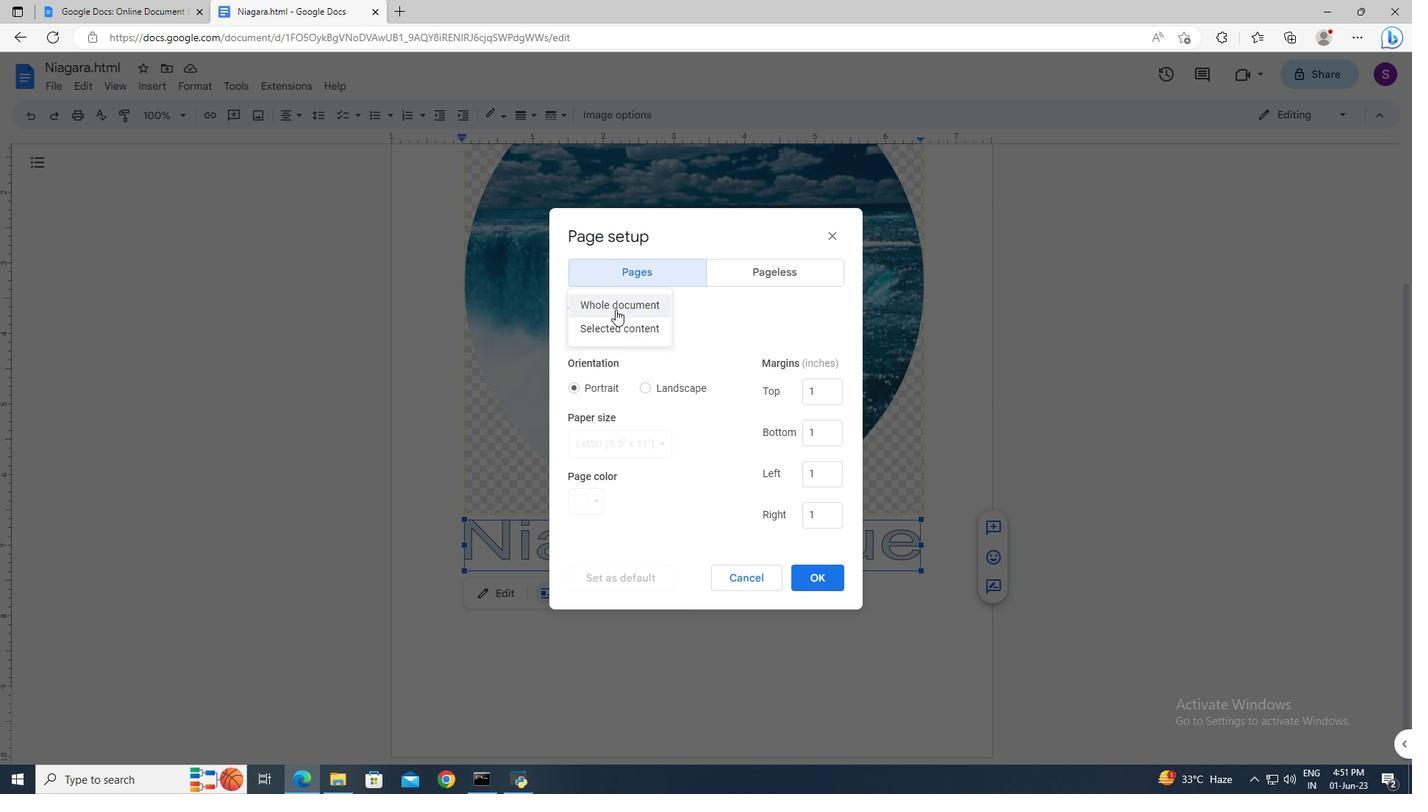 
Action: Mouse pressed left at (616, 306)
Screenshot: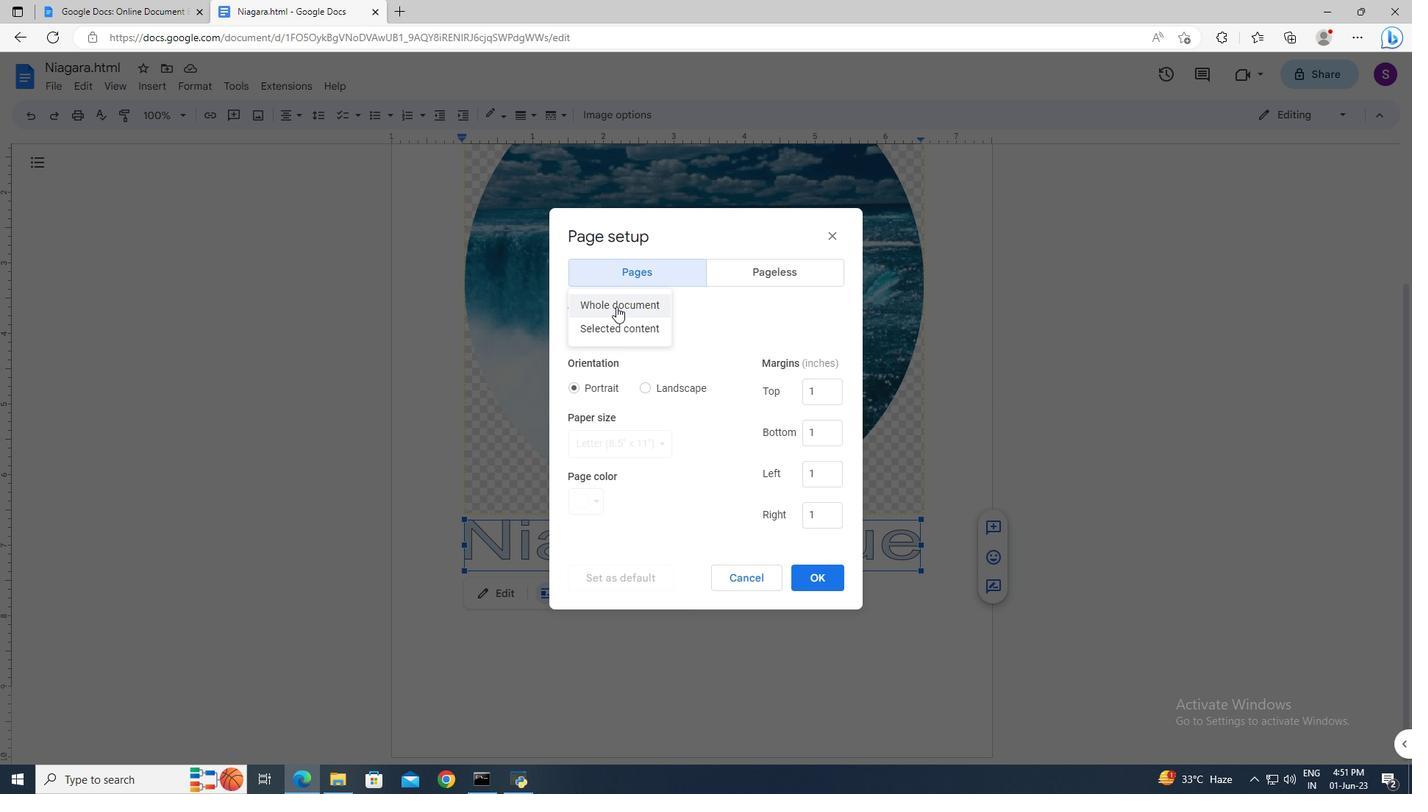 
Action: Mouse moved to (600, 497)
Screenshot: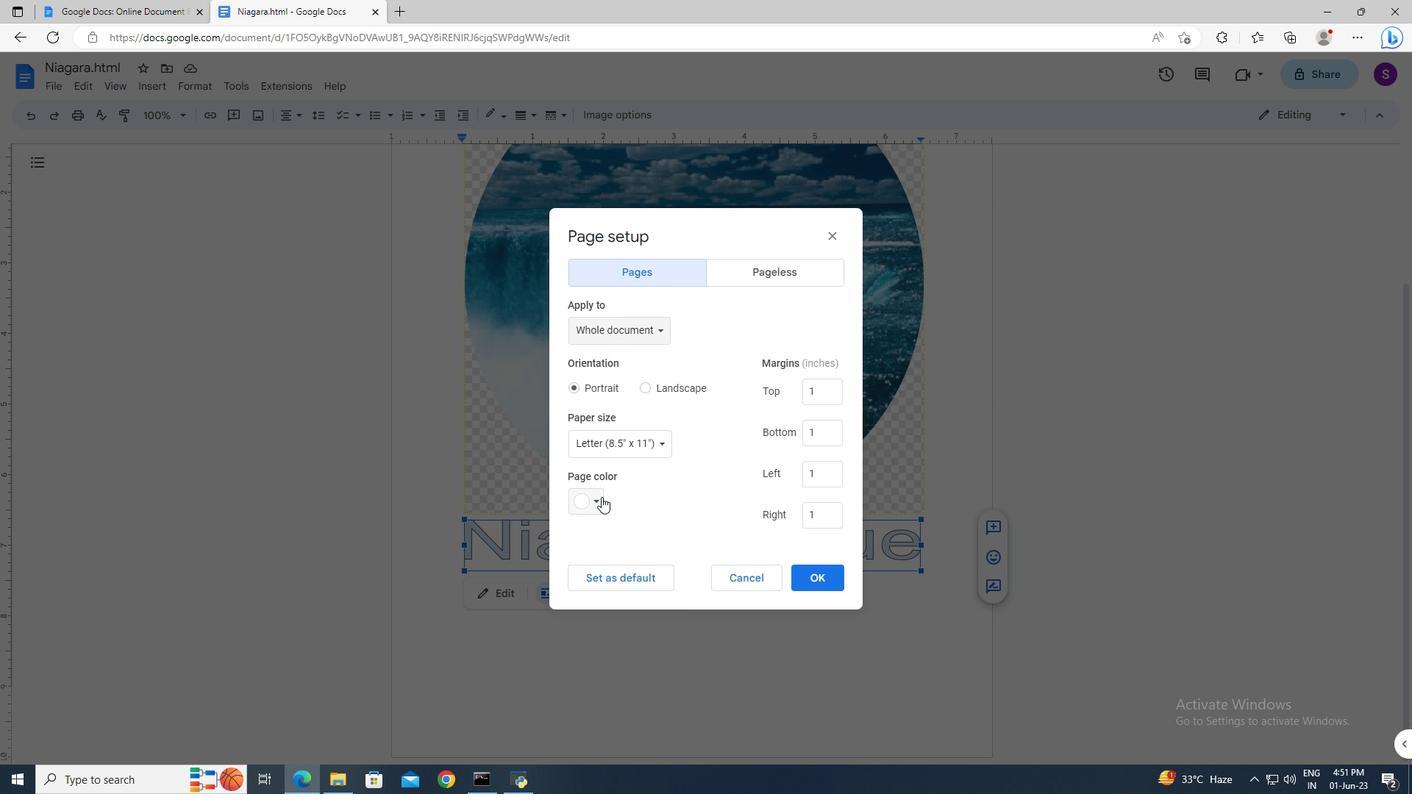 
Action: Mouse pressed left at (600, 497)
Screenshot: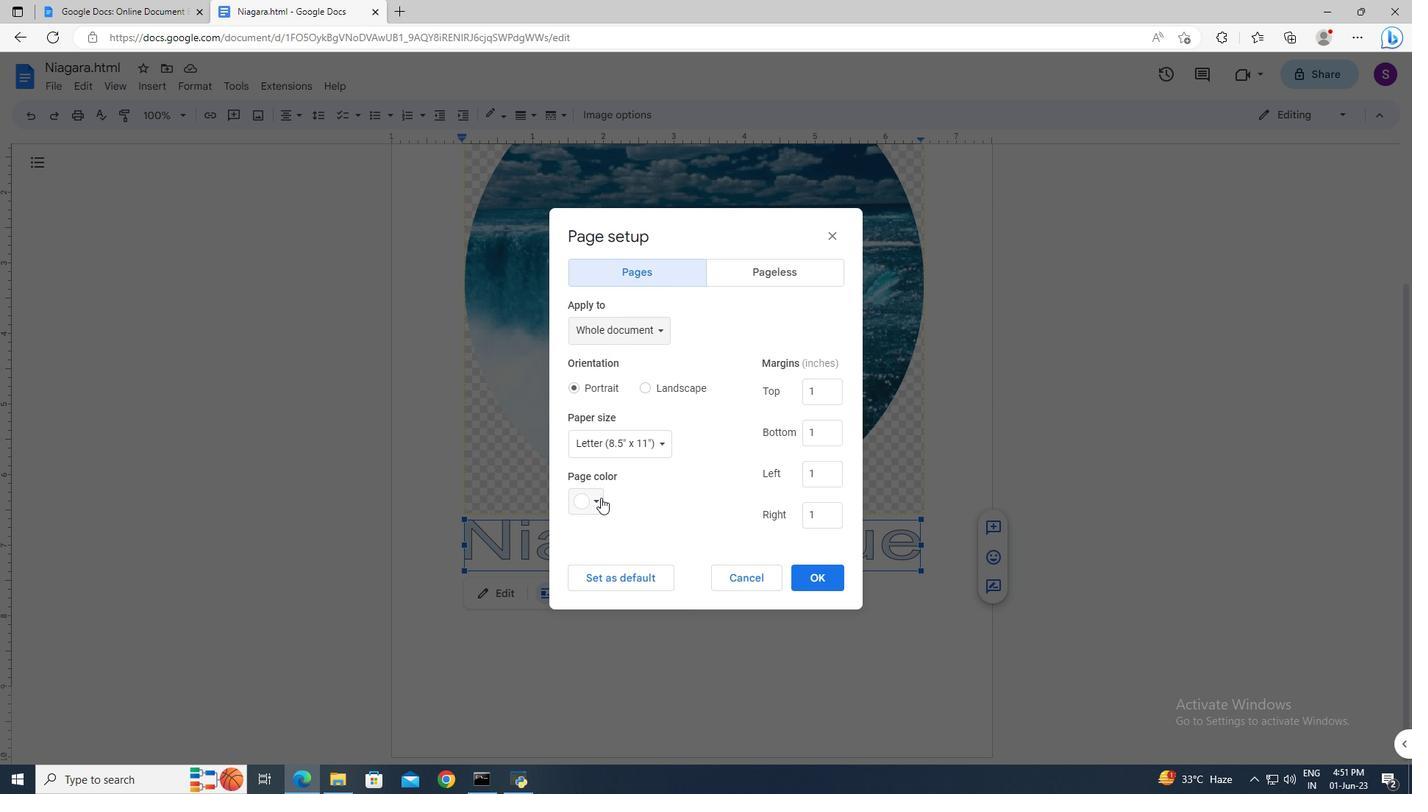 
Action: Mouse moved to (685, 532)
Screenshot: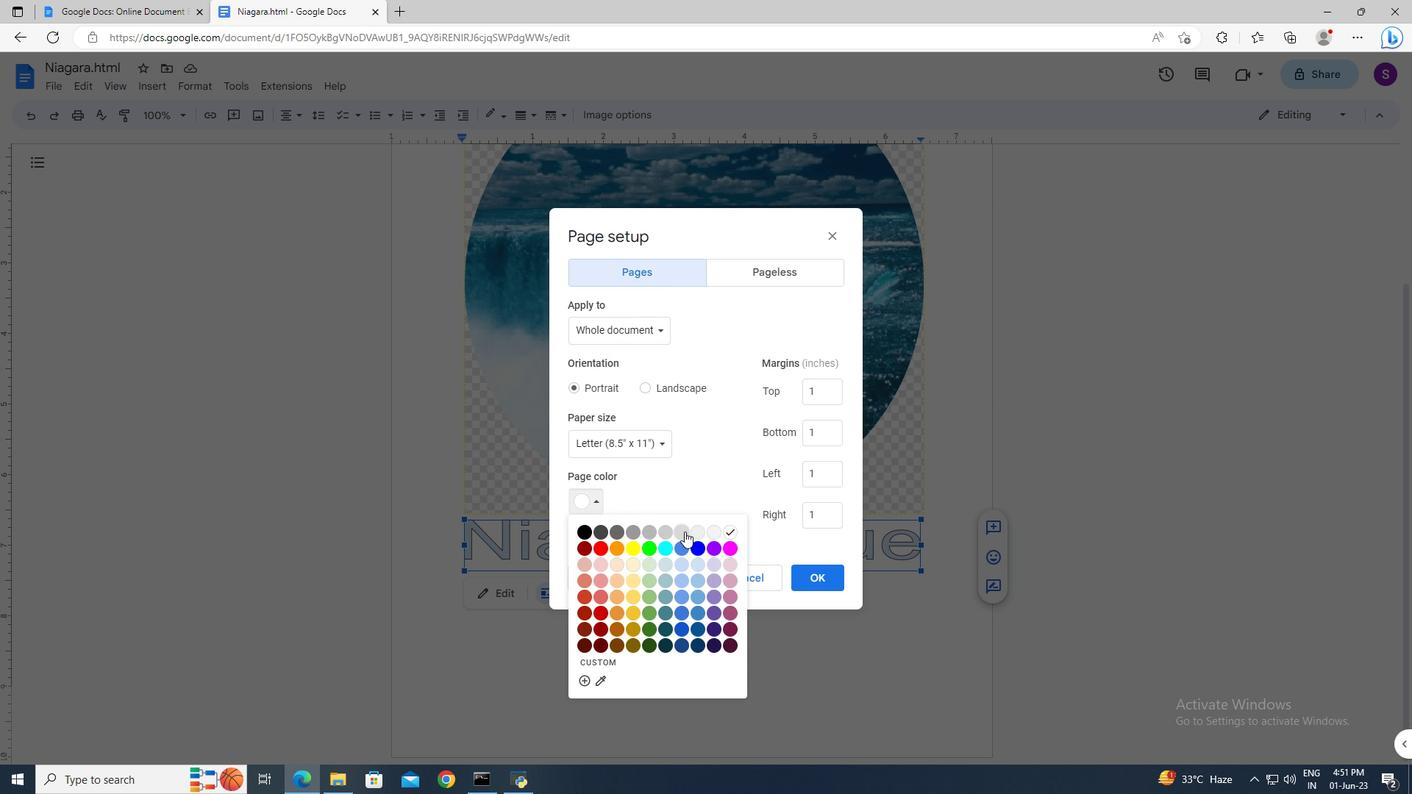 
Action: Mouse pressed left at (685, 532)
Screenshot: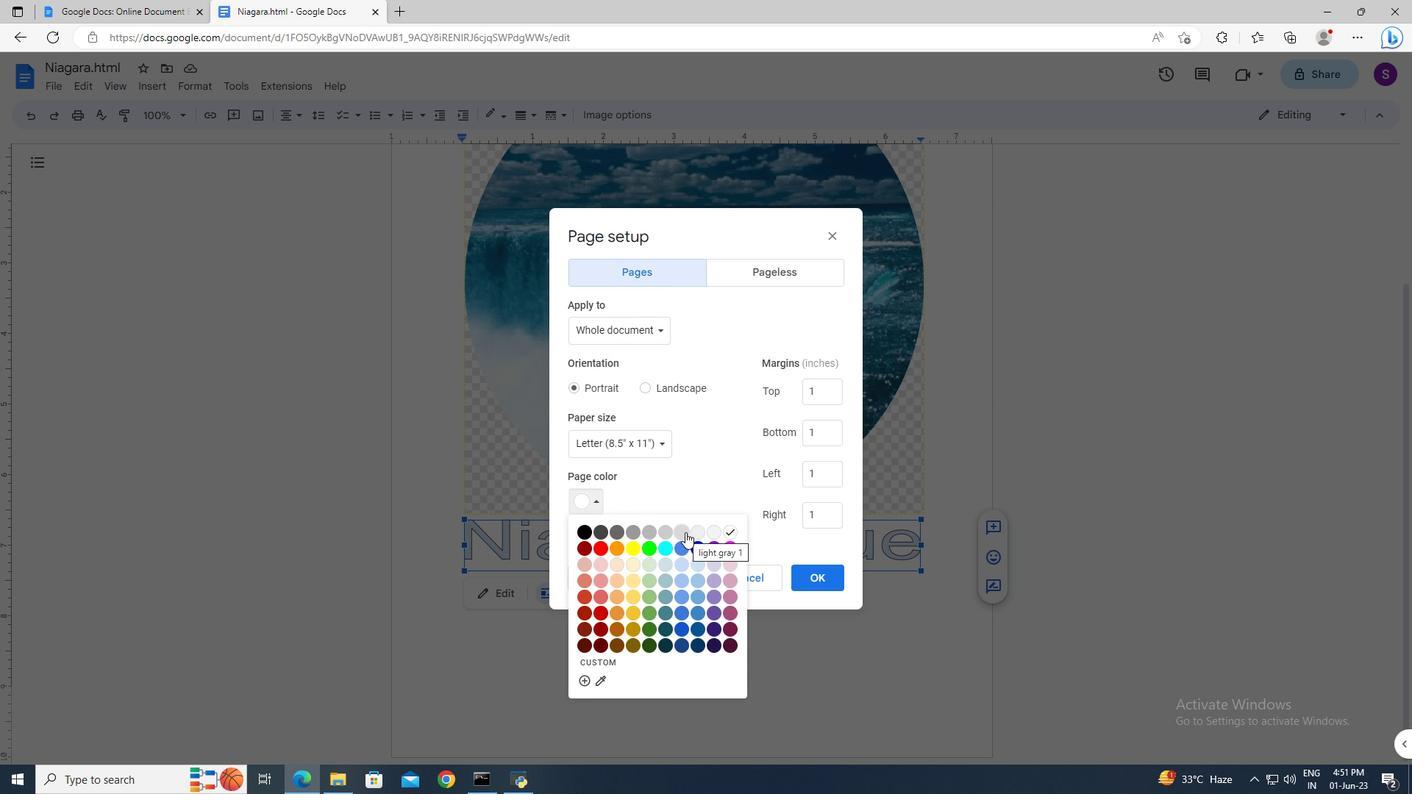 
Action: Mouse moved to (826, 584)
Screenshot: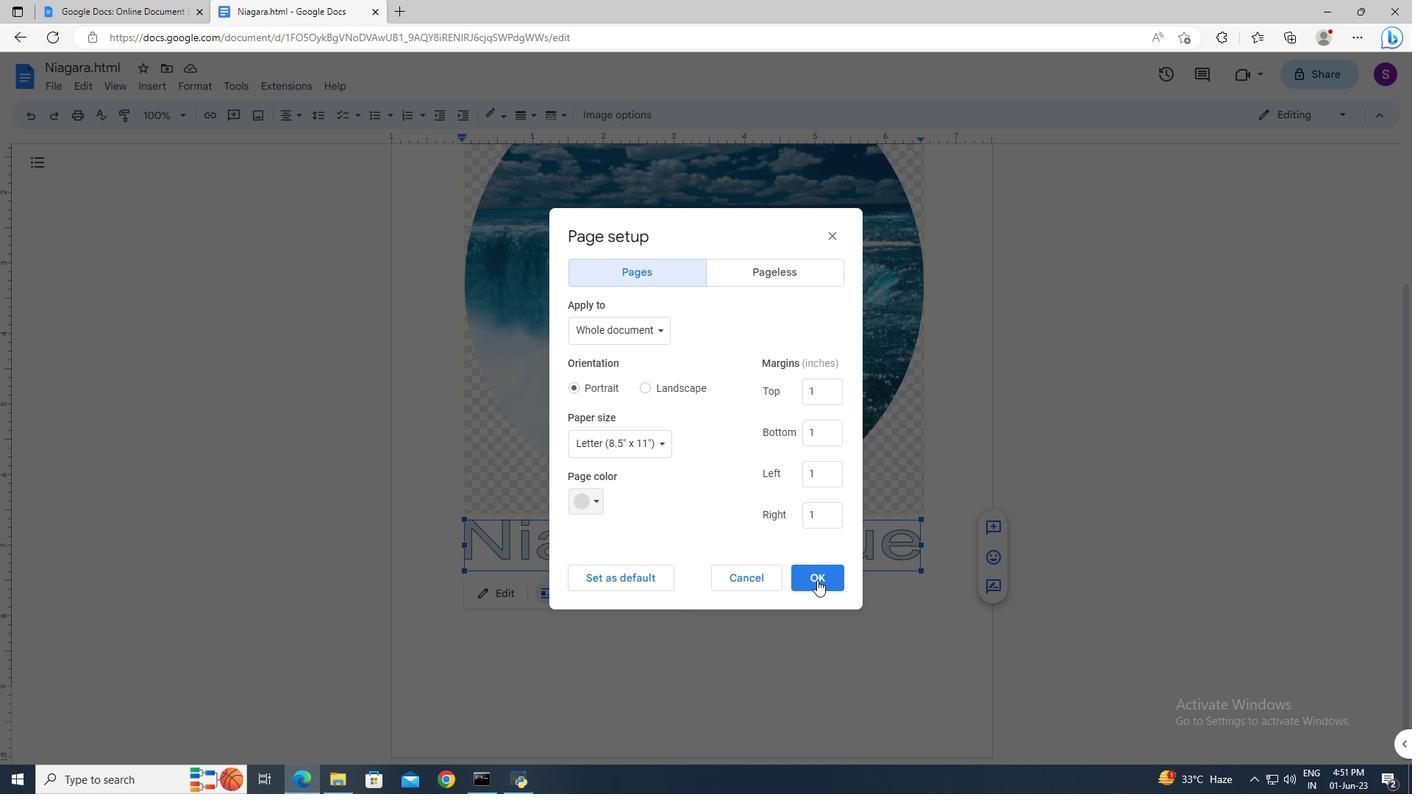 
Action: Mouse pressed left at (826, 584)
Screenshot: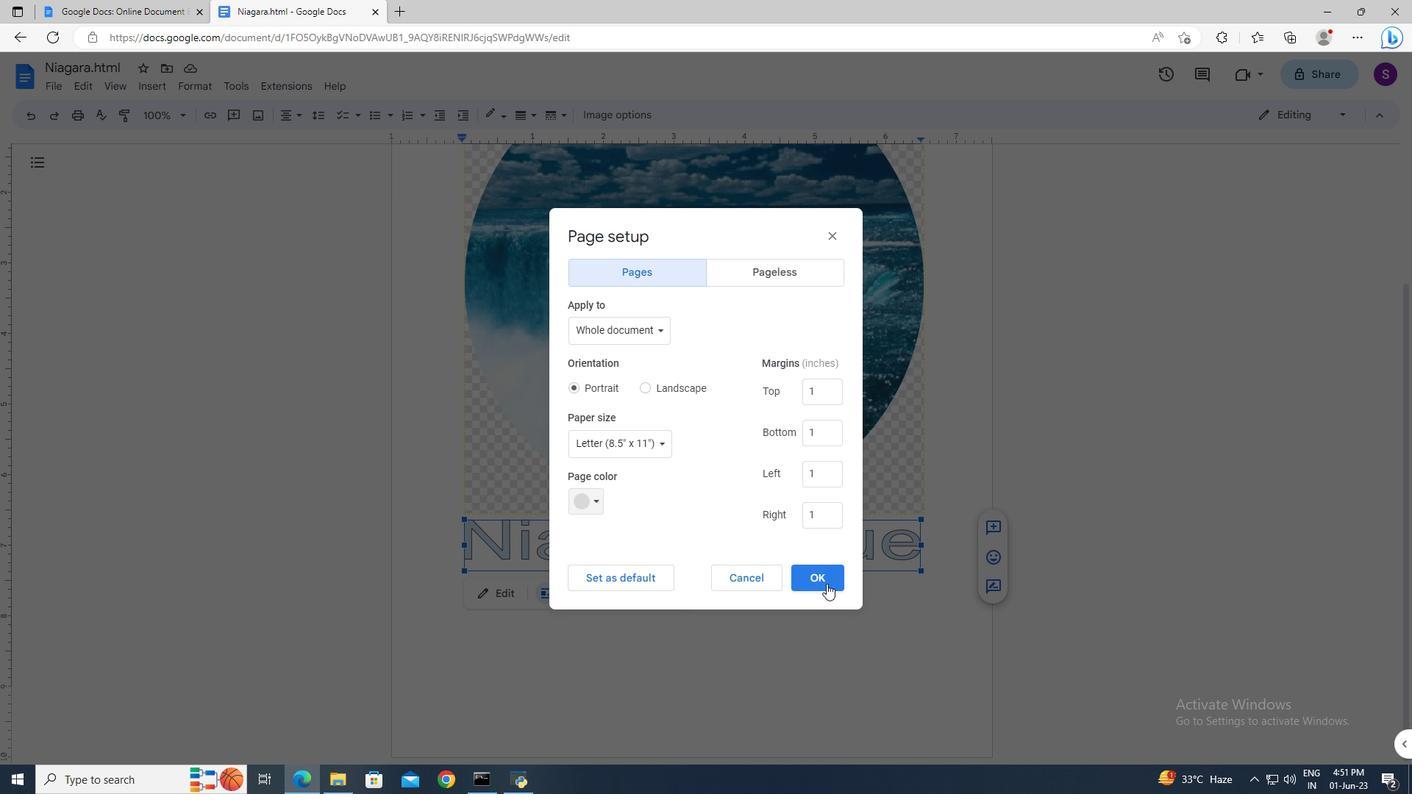 
Action: Mouse moved to (785, 472)
Screenshot: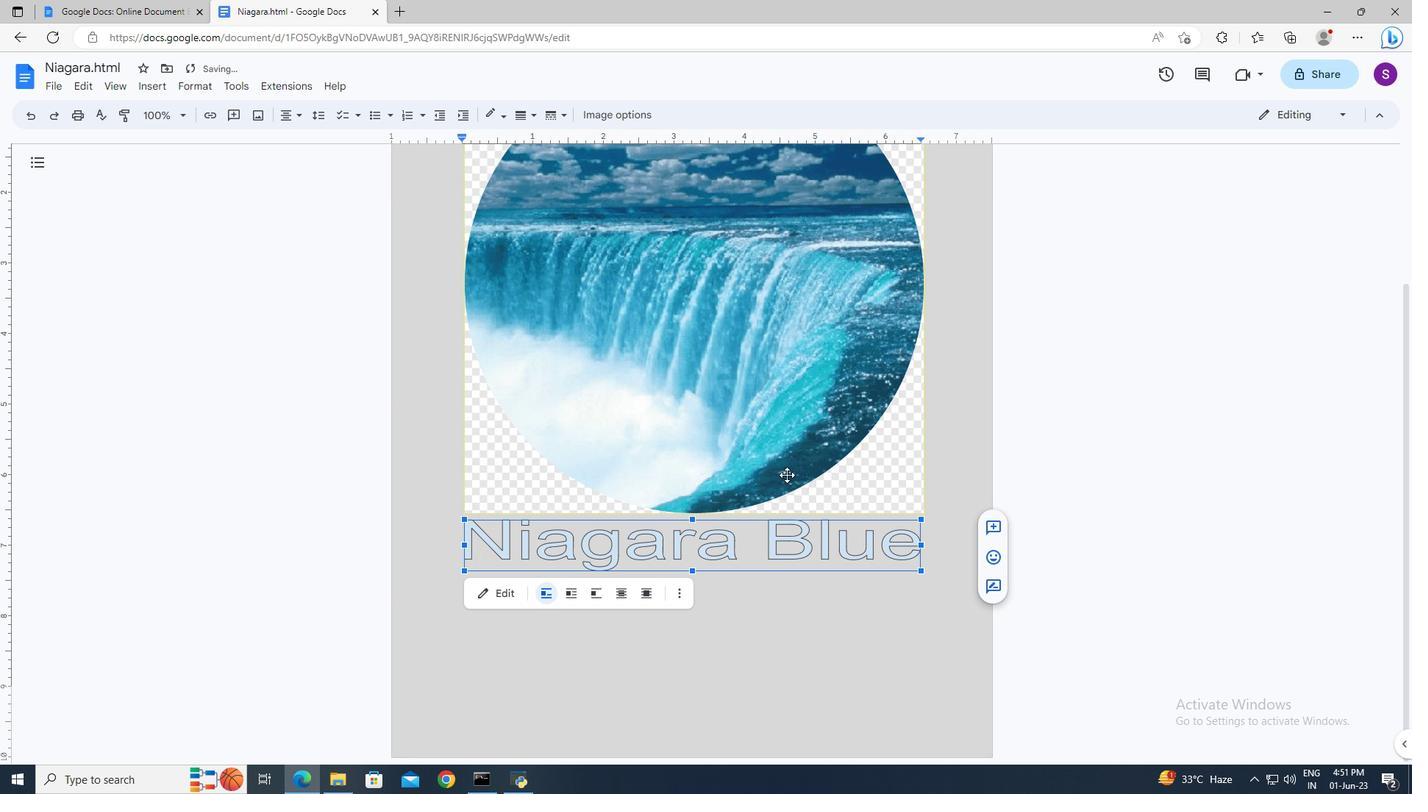 
Action: Mouse scrolled (785, 471) with delta (0, 0)
Screenshot: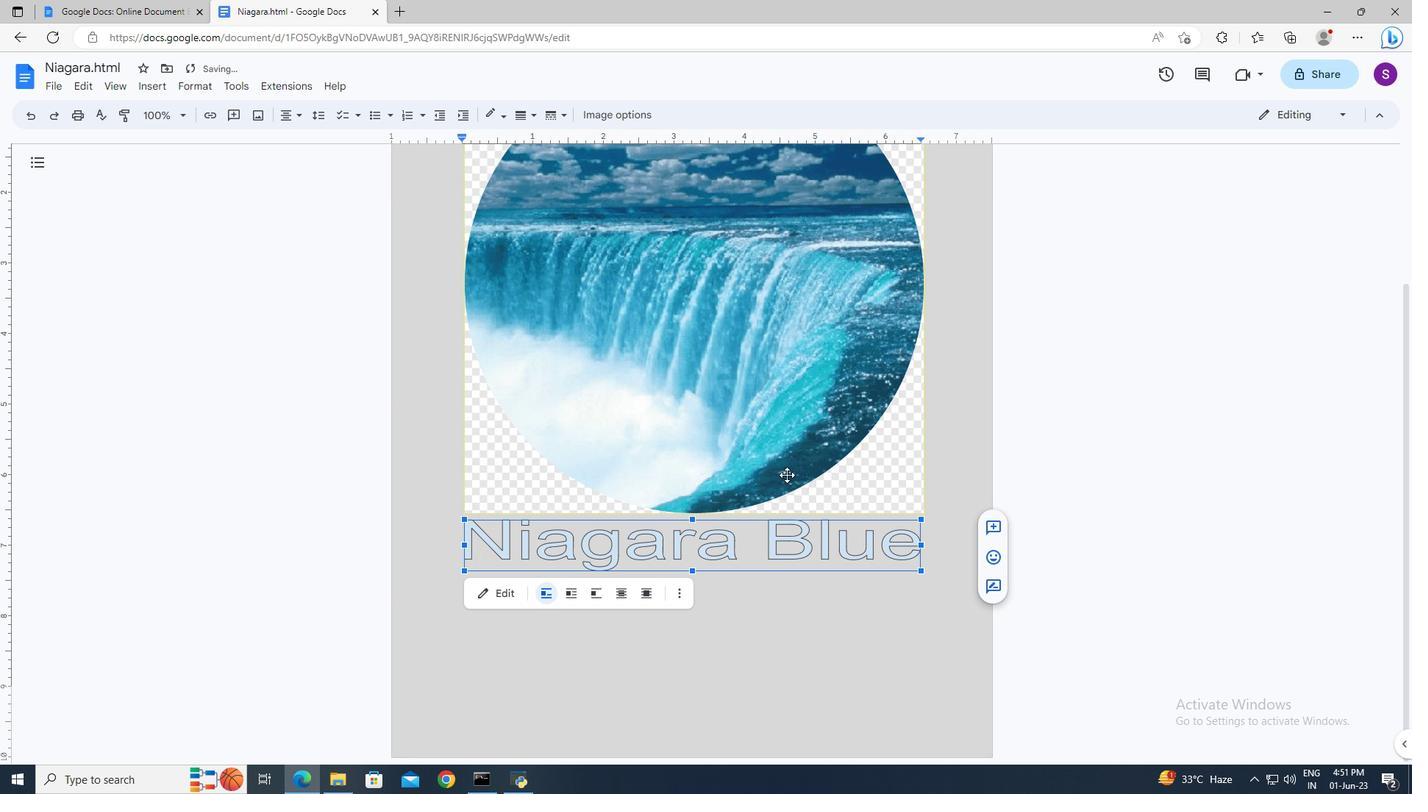 
Action: Mouse moved to (785, 469)
Screenshot: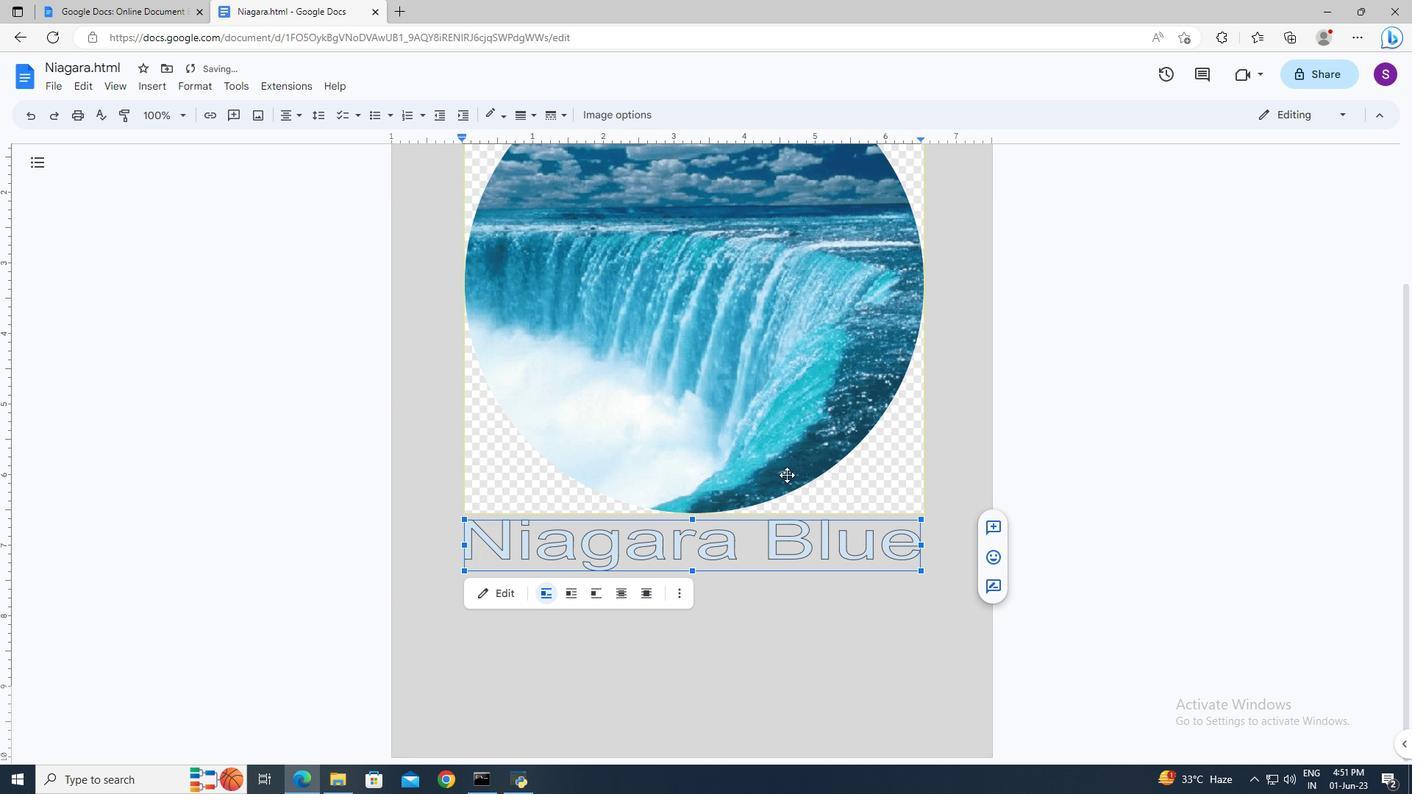 
Action: Mouse scrolled (785, 468) with delta (0, 0)
Screenshot: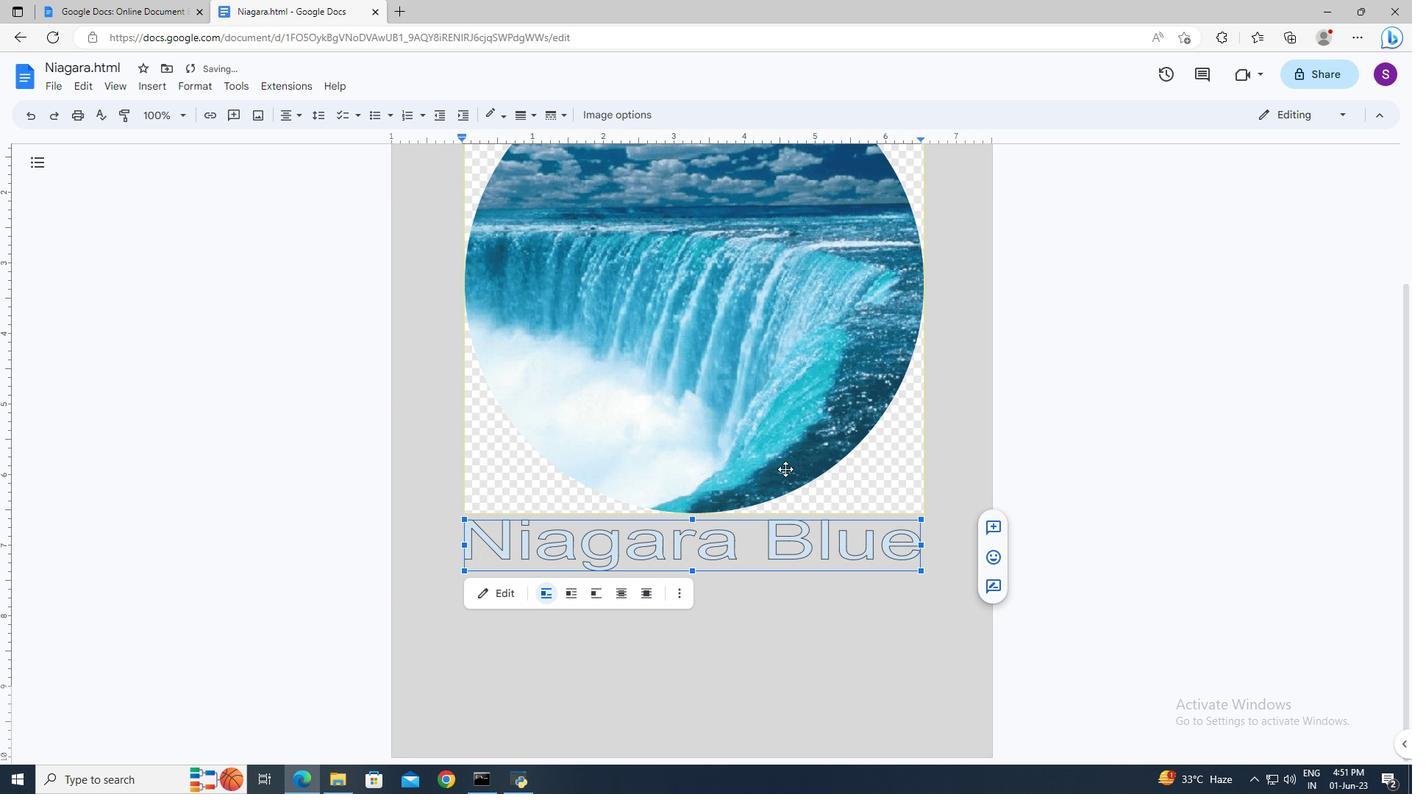 
Action: Mouse moved to (784, 463)
Screenshot: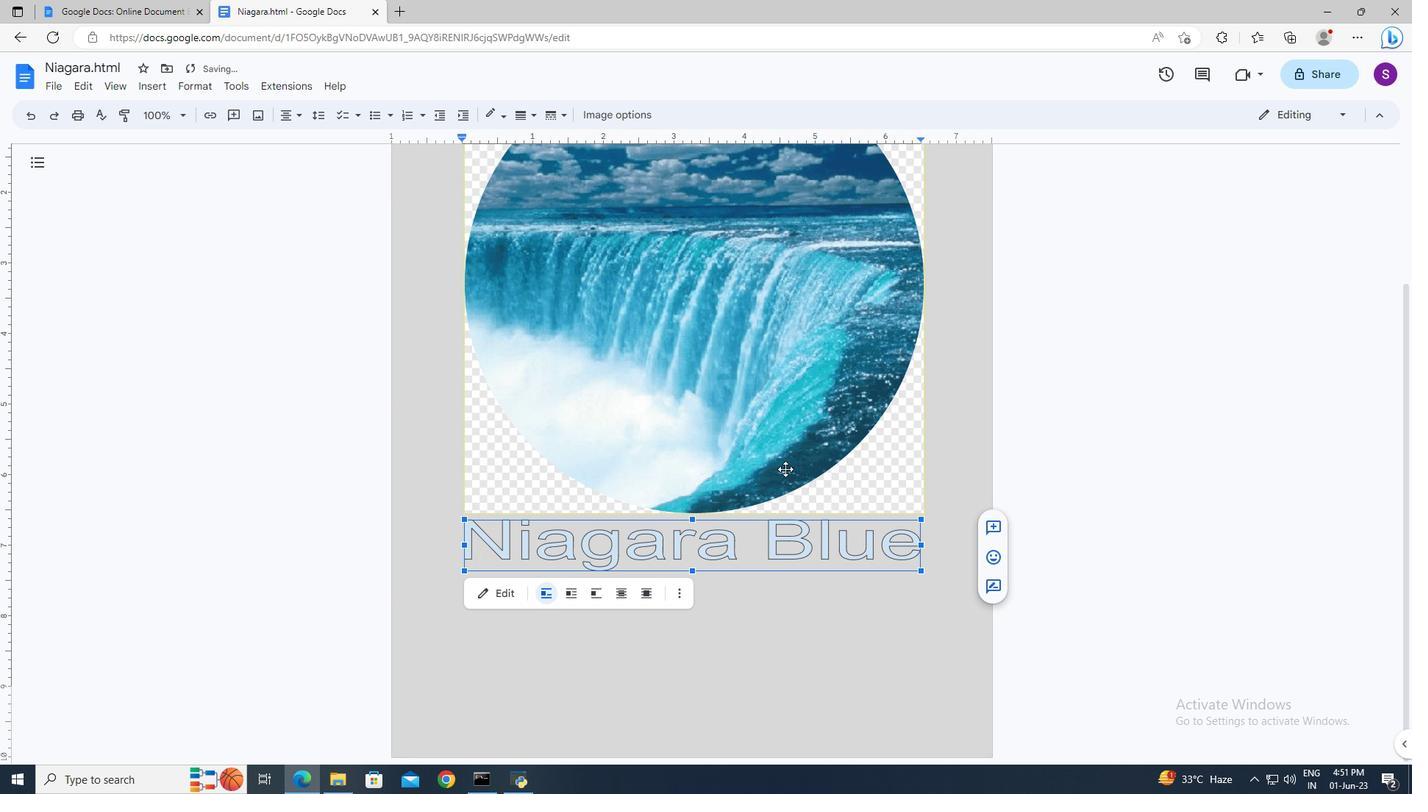 
Action: Mouse scrolled (784, 462) with delta (0, 0)
Screenshot: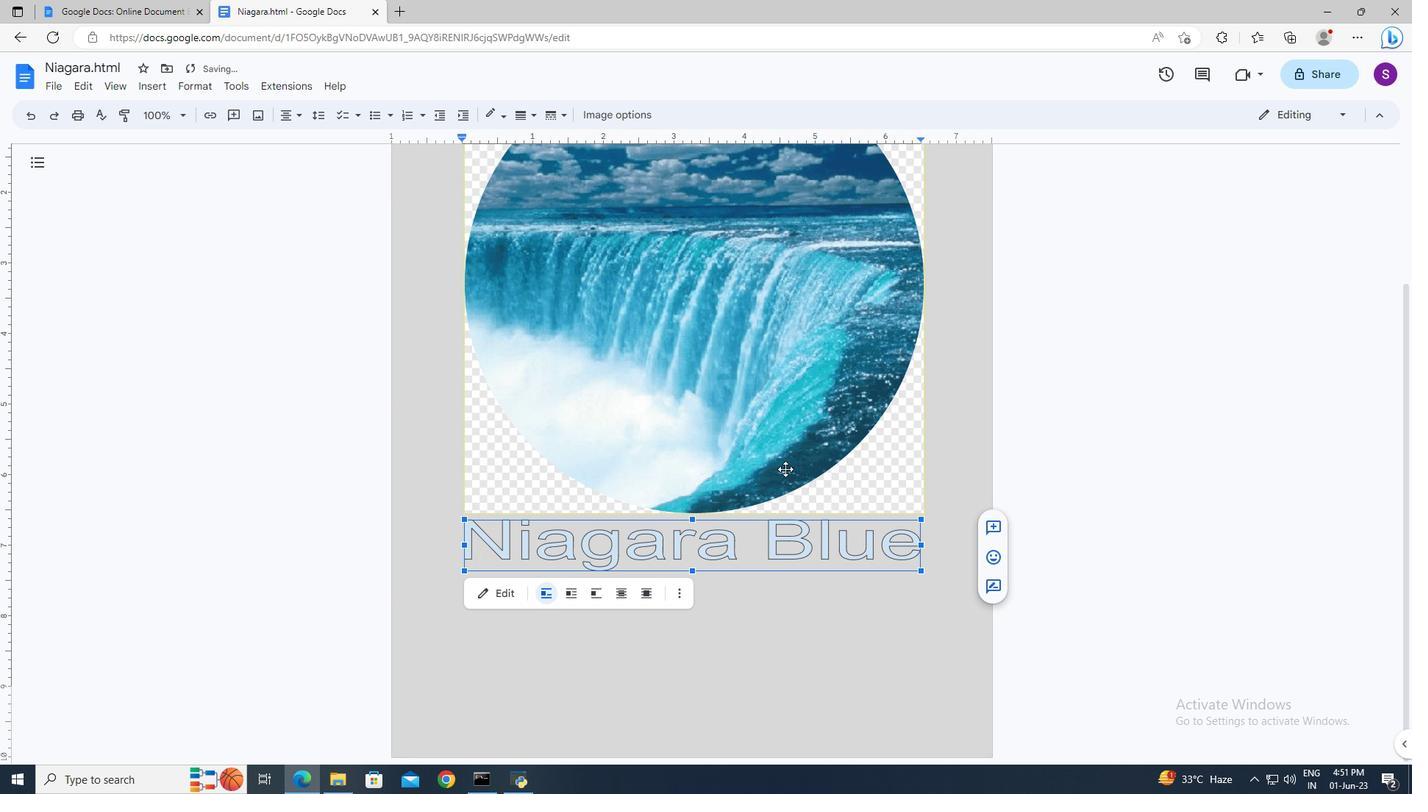 
Action: Mouse moved to (839, 717)
Screenshot: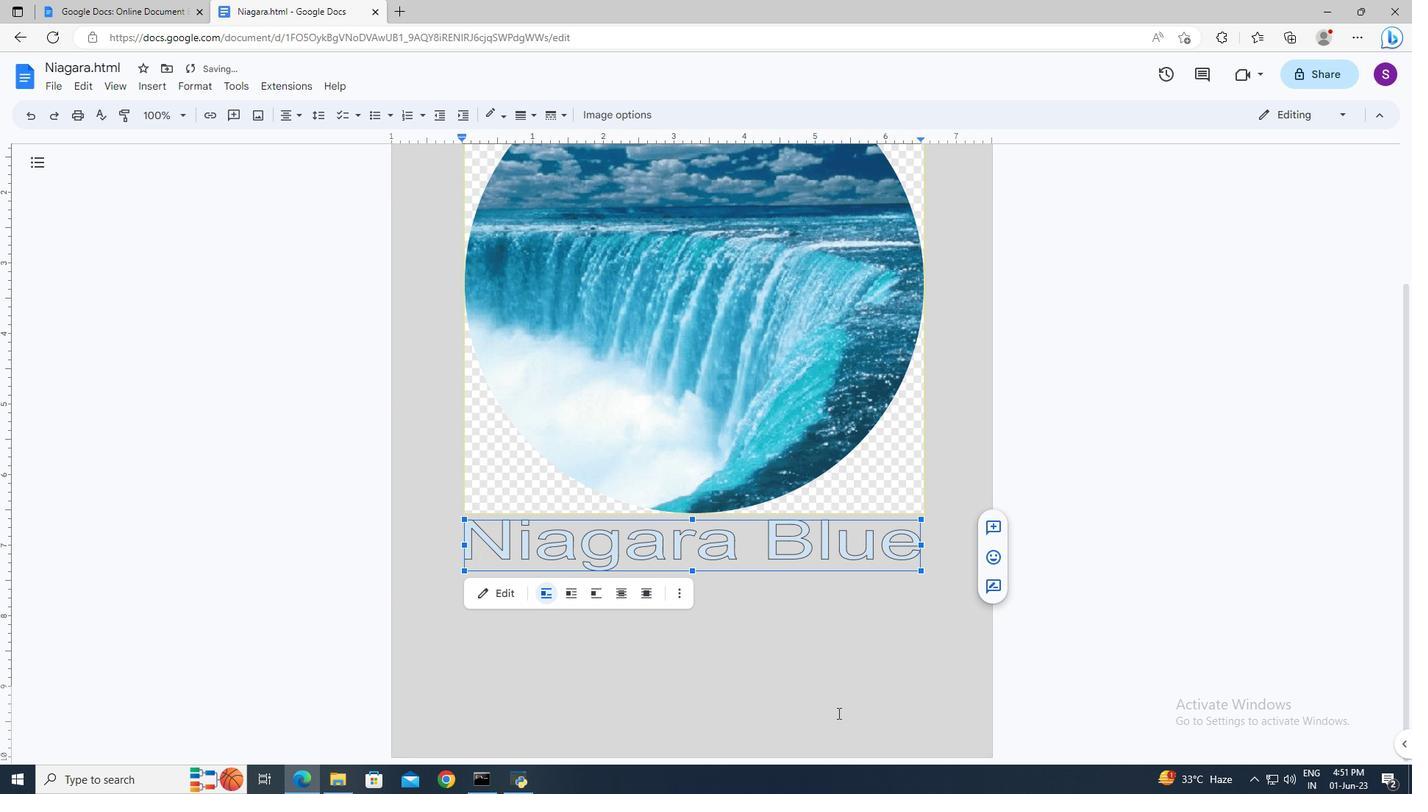 
Action: Mouse pressed left at (839, 717)
Screenshot: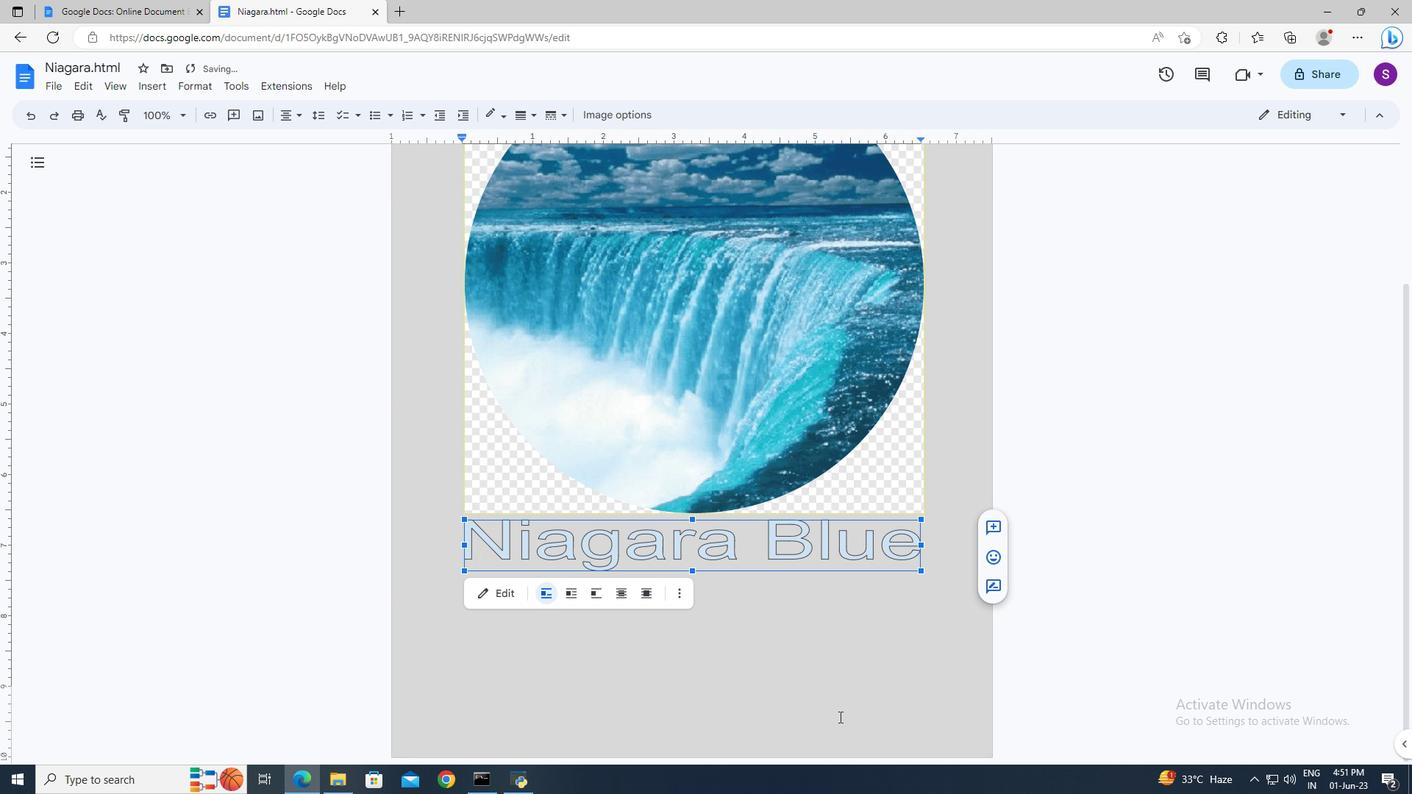 
Action: Mouse pressed left at (839, 717)
Screenshot: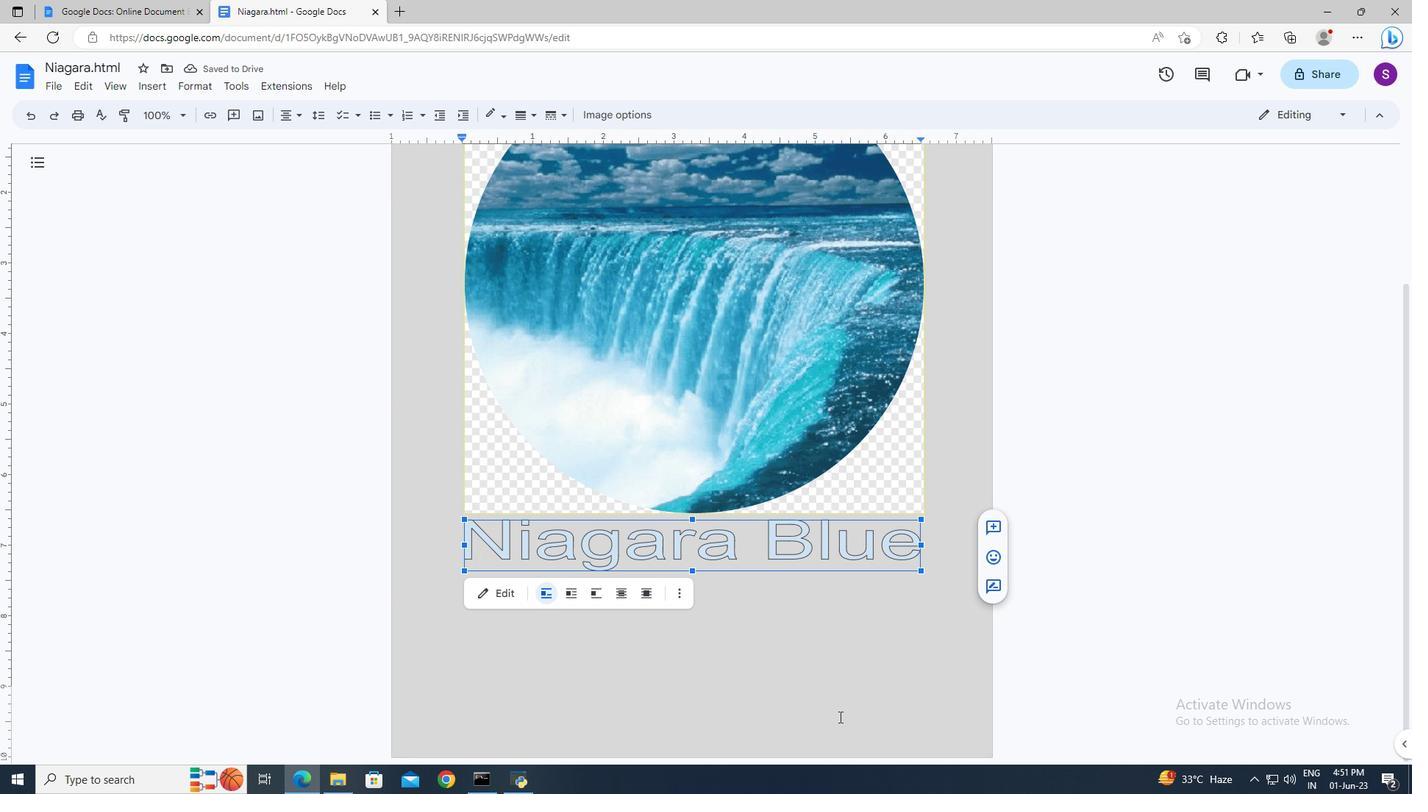 
Action: Mouse moved to (166, 89)
Screenshot: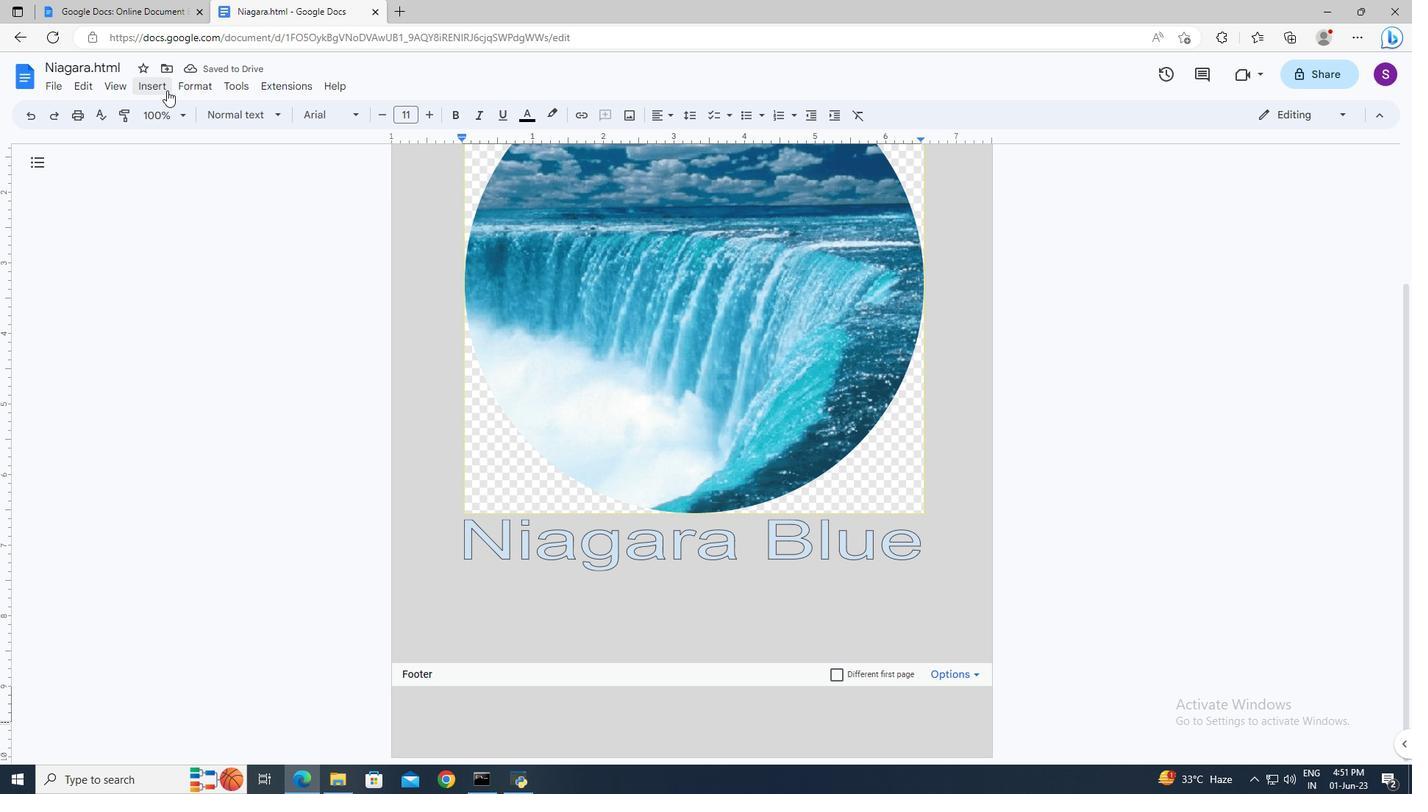 
Action: Mouse pressed left at (166, 89)
Screenshot: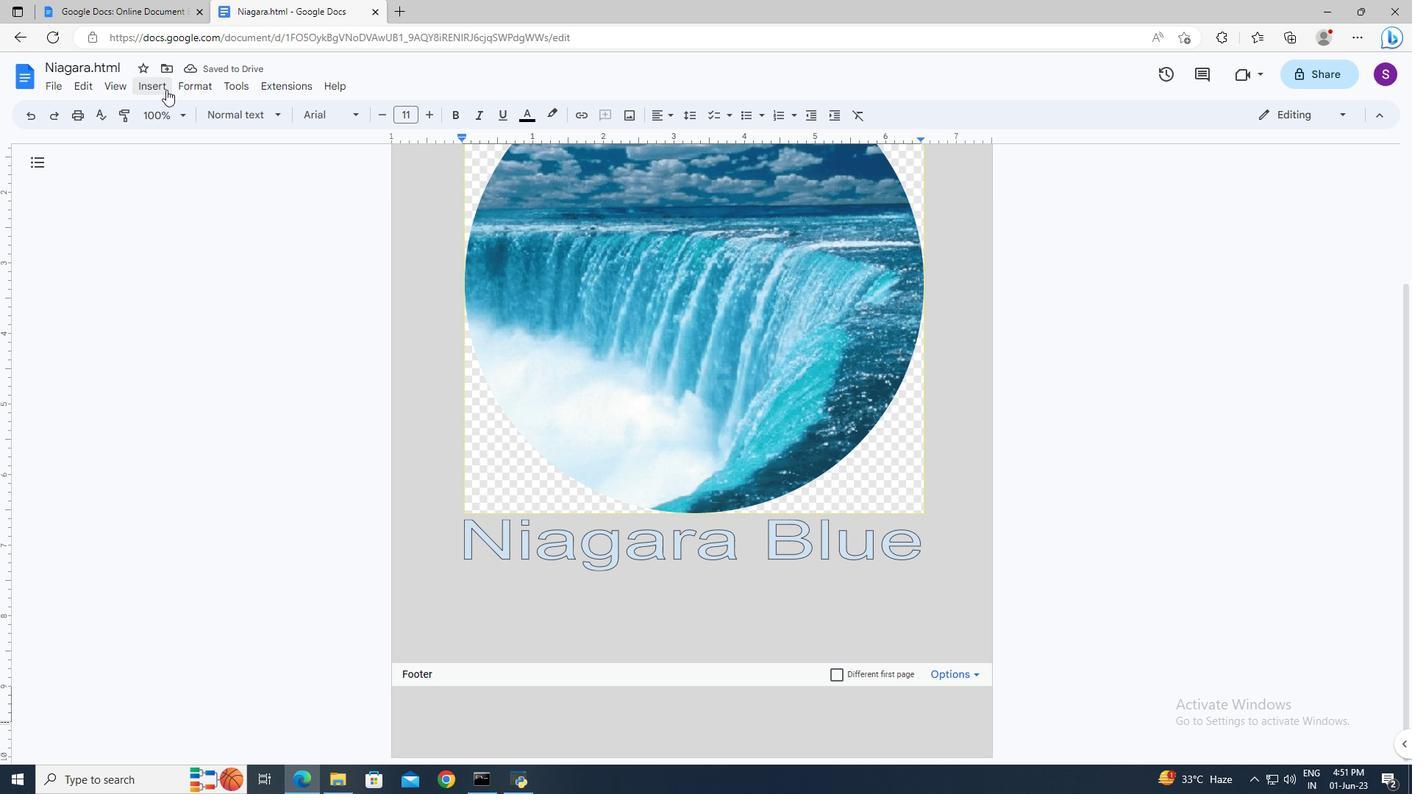 
Action: Mouse moved to (181, 528)
Screenshot: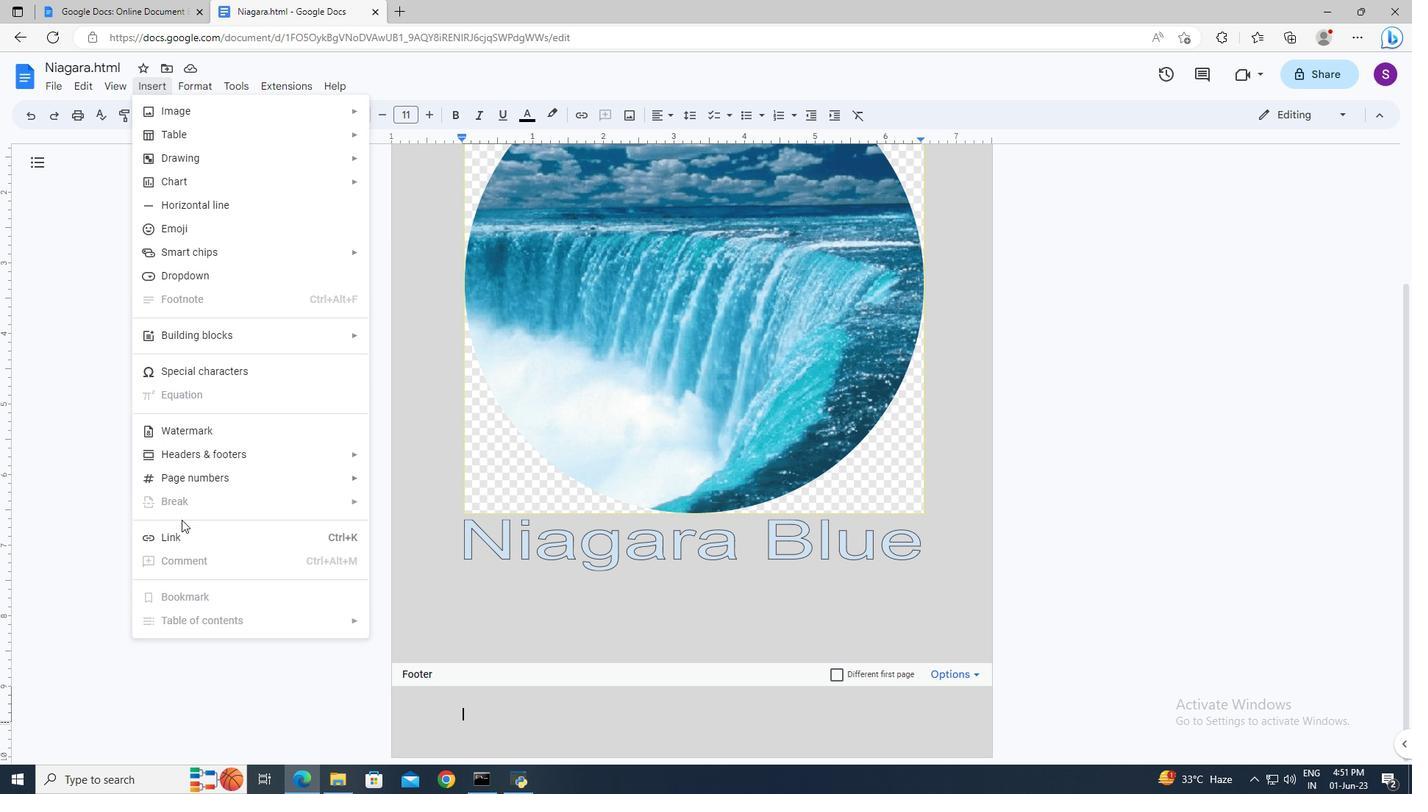 
Action: Mouse pressed left at (181, 528)
Screenshot: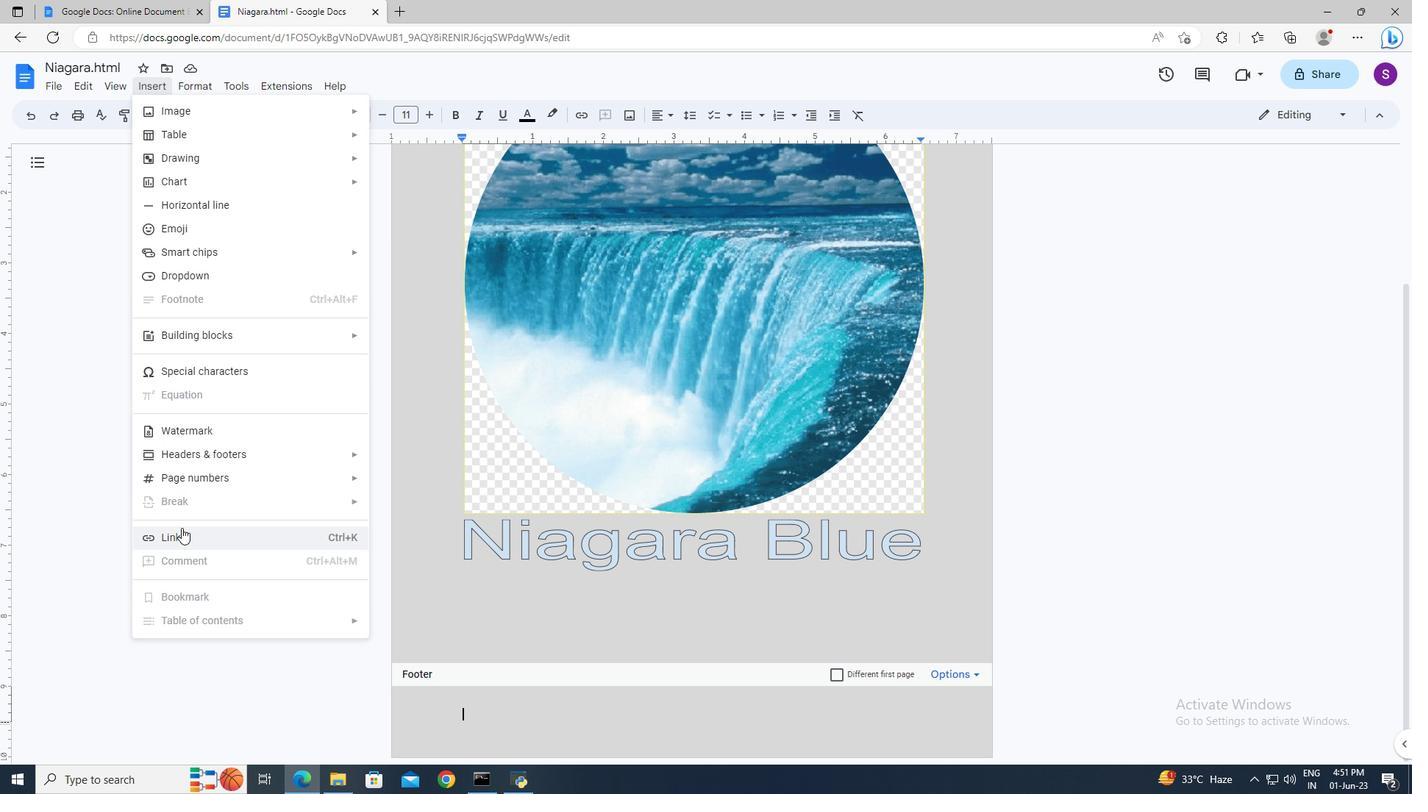 
Action: Mouse moved to (491, 481)
Screenshot: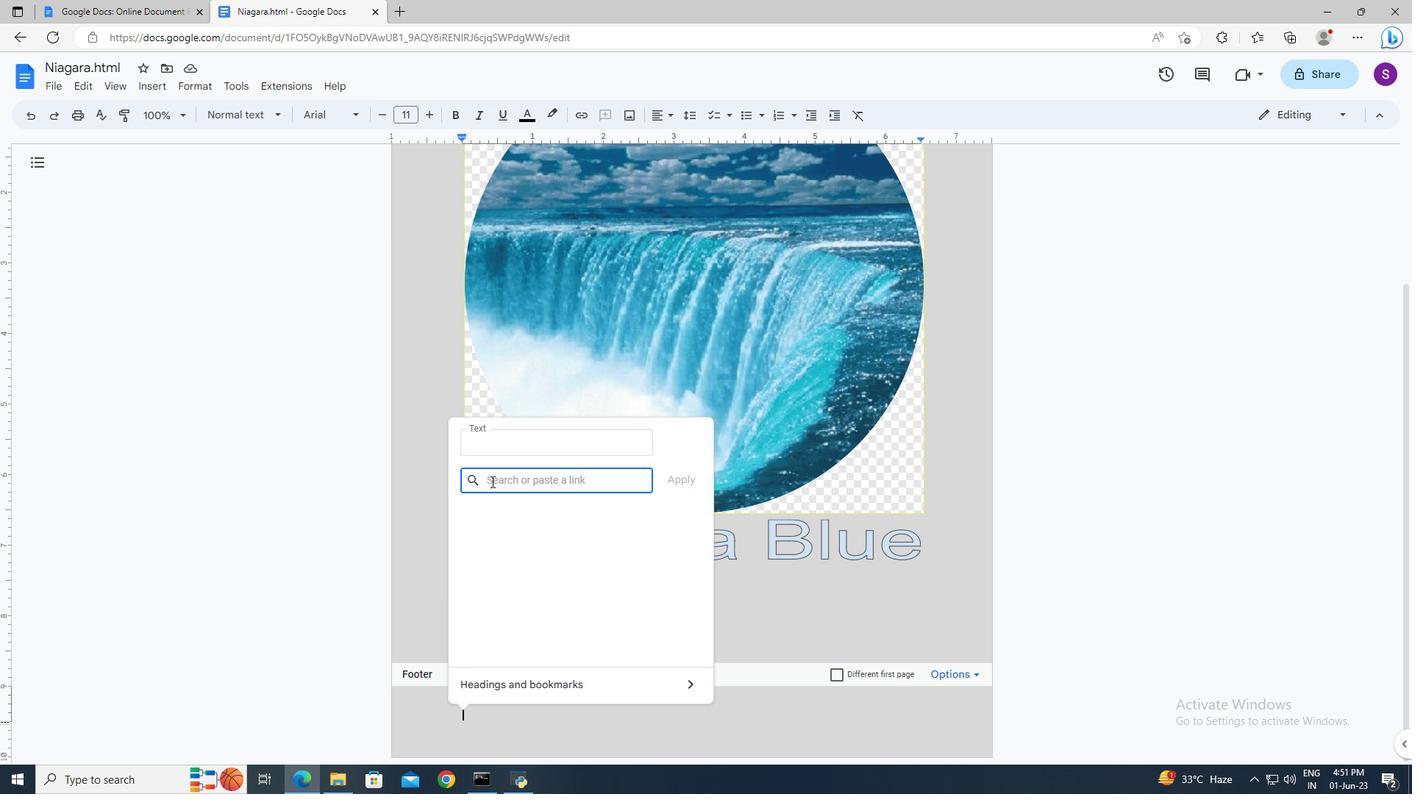 
Action: Mouse pressed left at (491, 481)
Screenshot: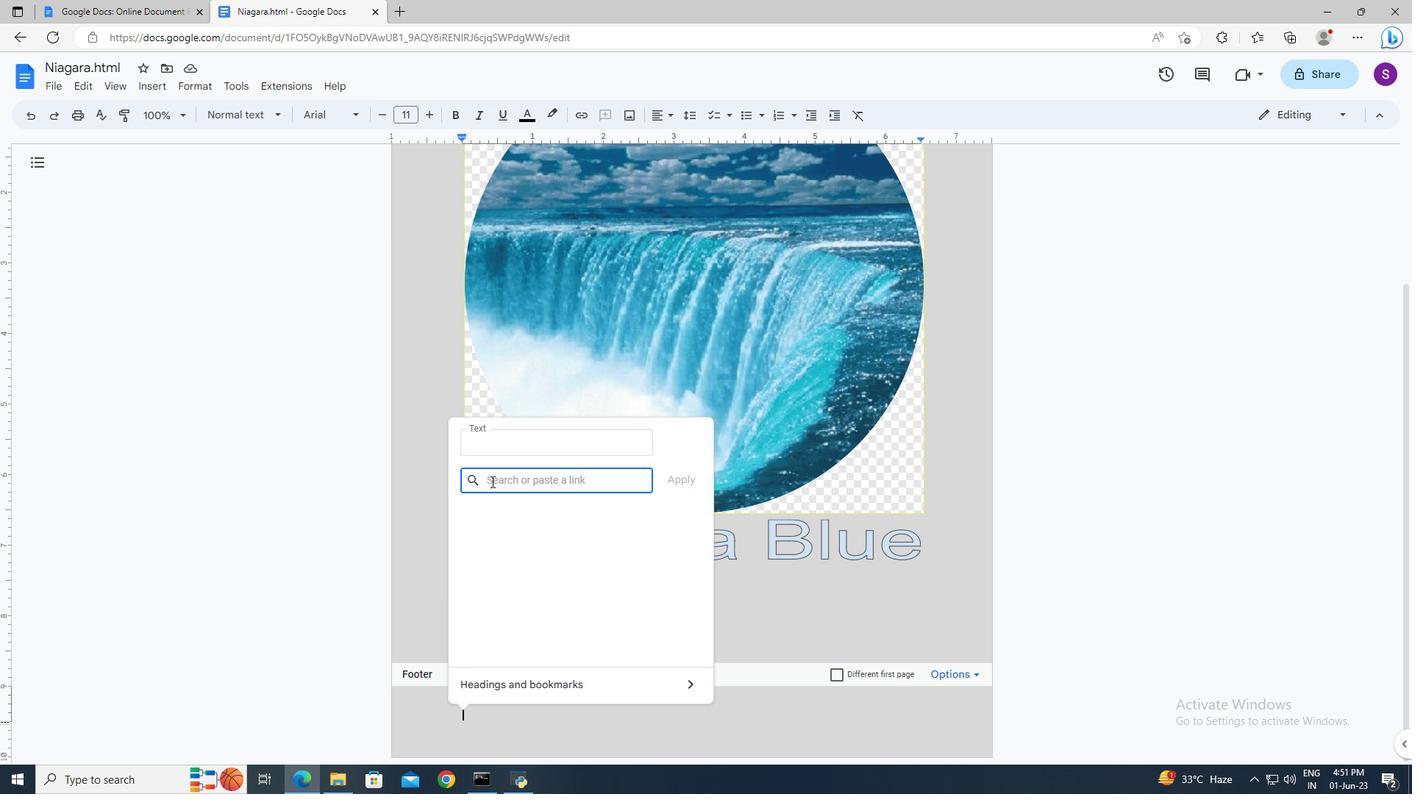 
Action: Key pressed www.instagram.com<Key.enter><Key.shift><Key.up>
Screenshot: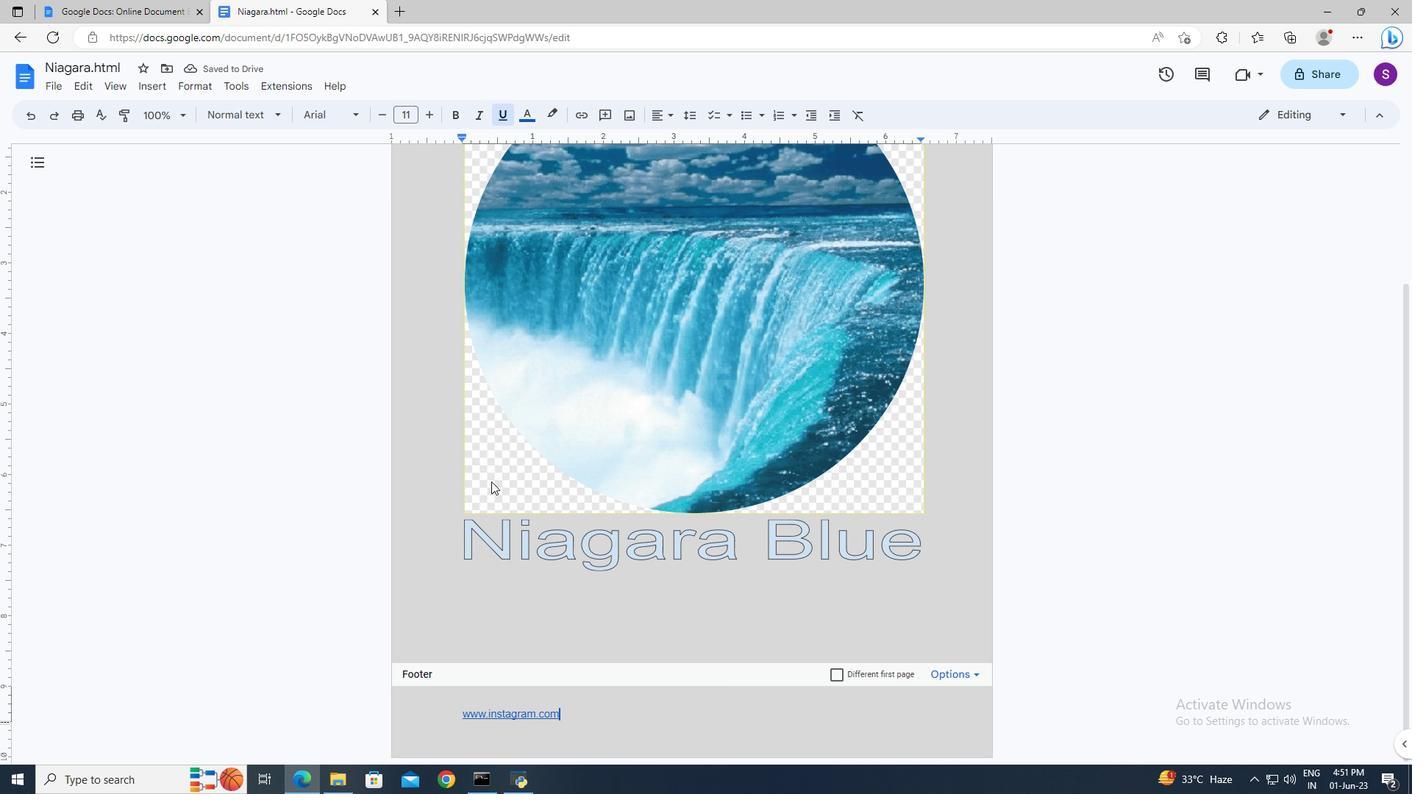 
Action: Mouse moved to (659, 113)
Screenshot: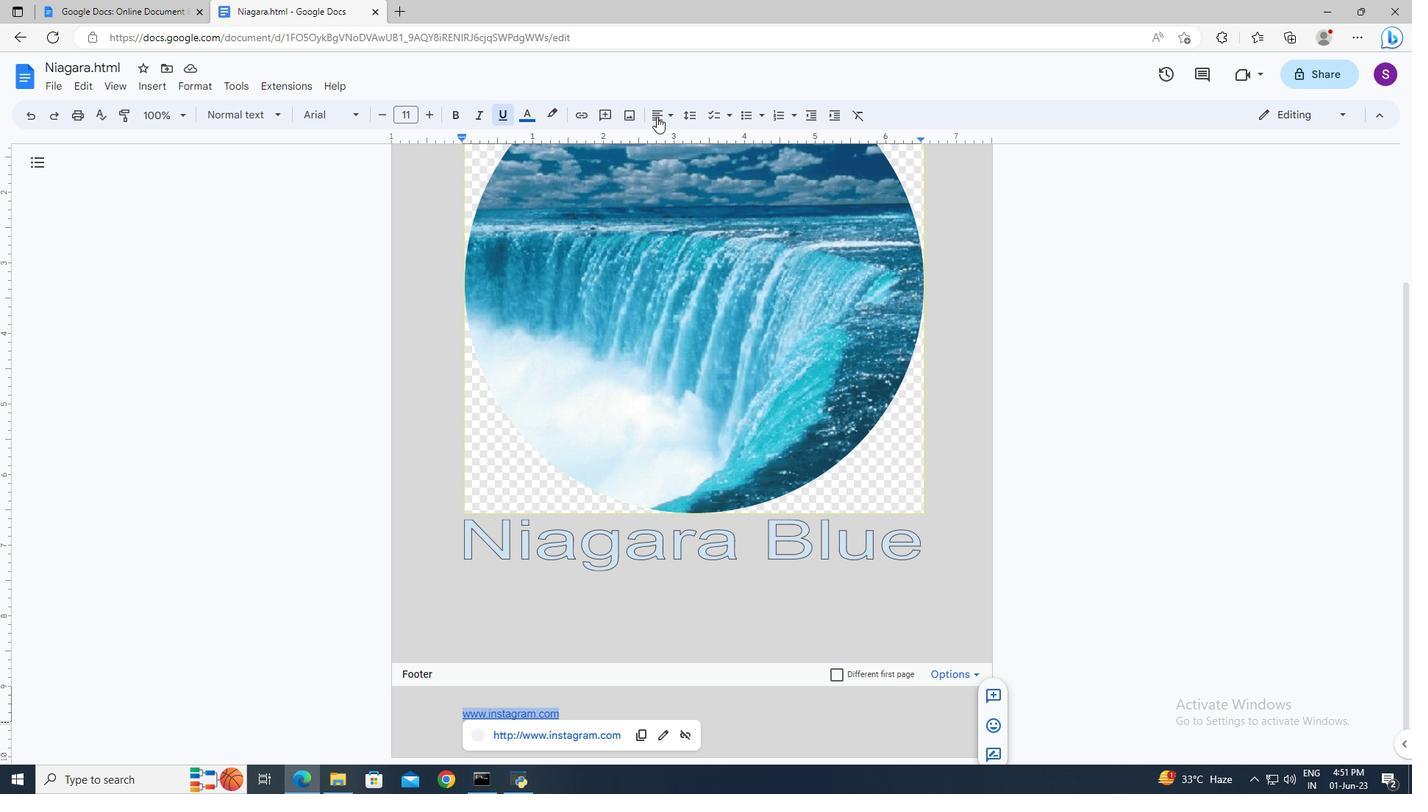 
Action: Mouse pressed left at (659, 113)
Screenshot: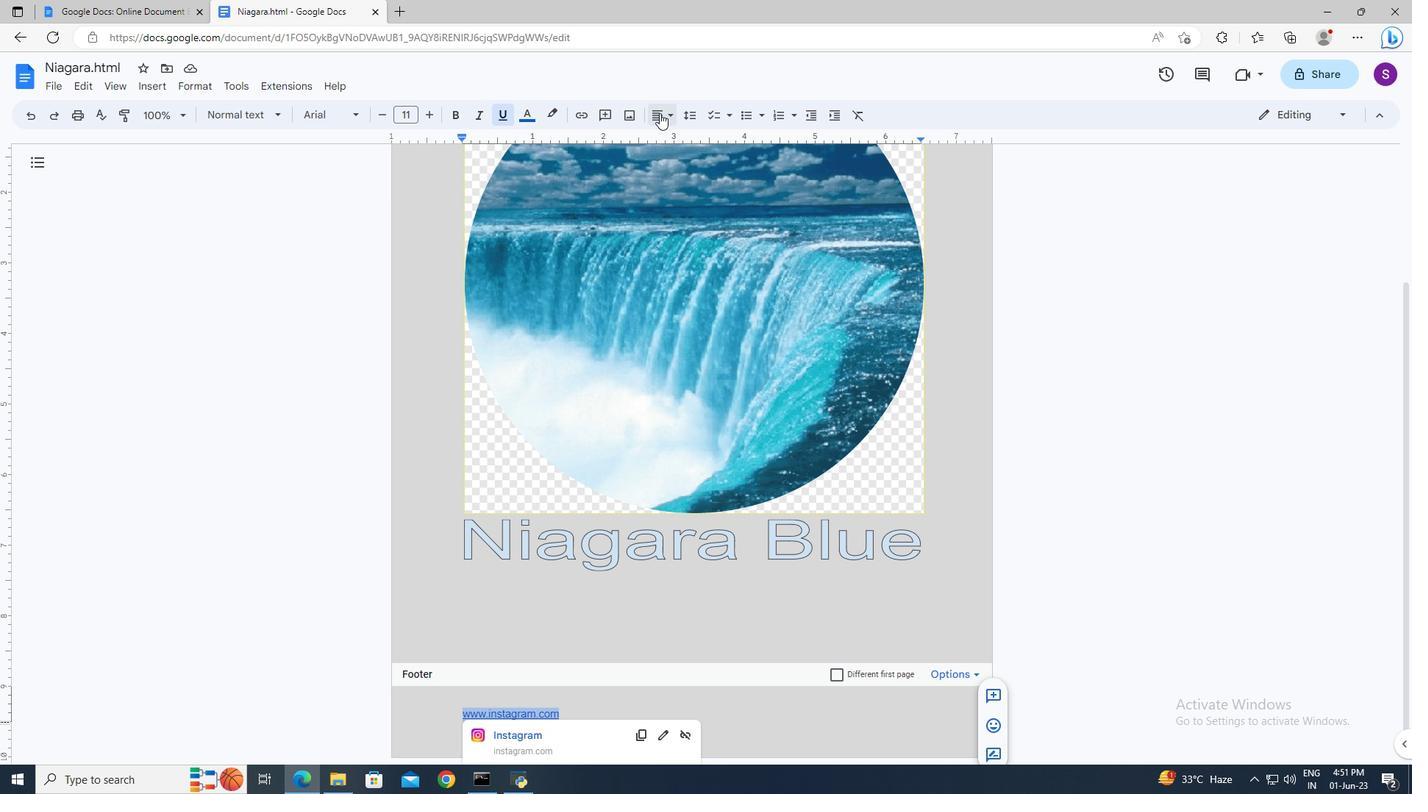 
Action: Mouse moved to (697, 141)
Screenshot: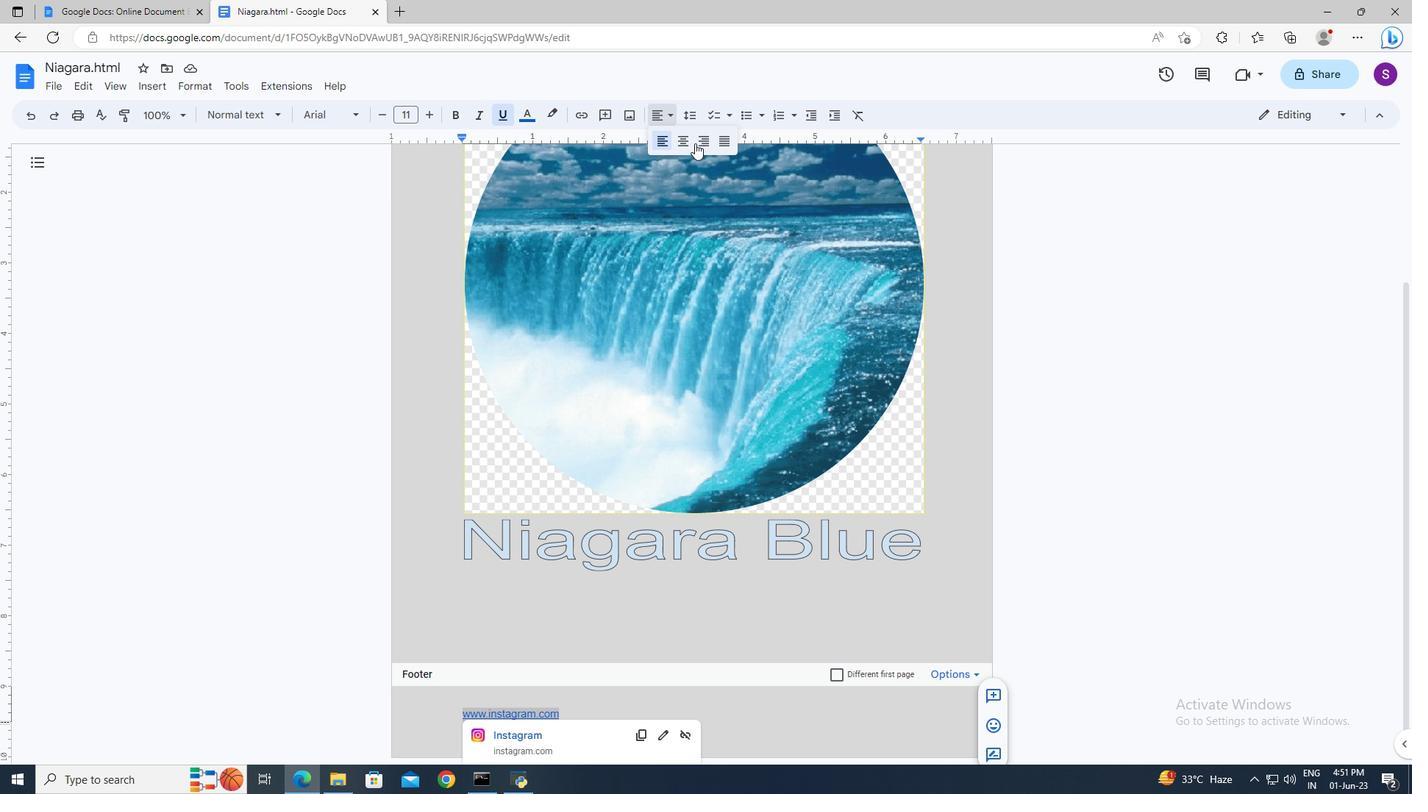 
Action: Mouse pressed left at (697, 141)
Screenshot: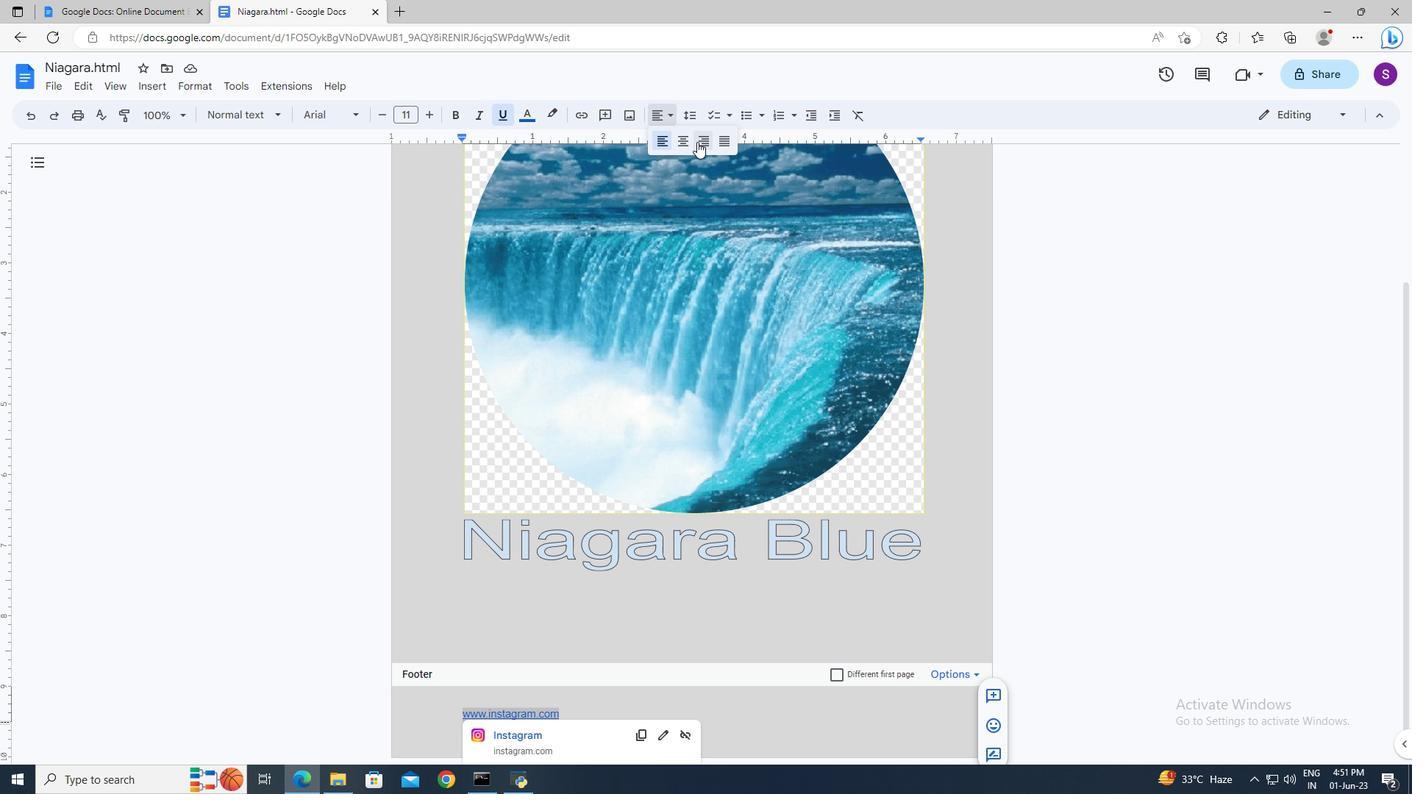 
Action: Mouse moved to (746, 600)
Screenshot: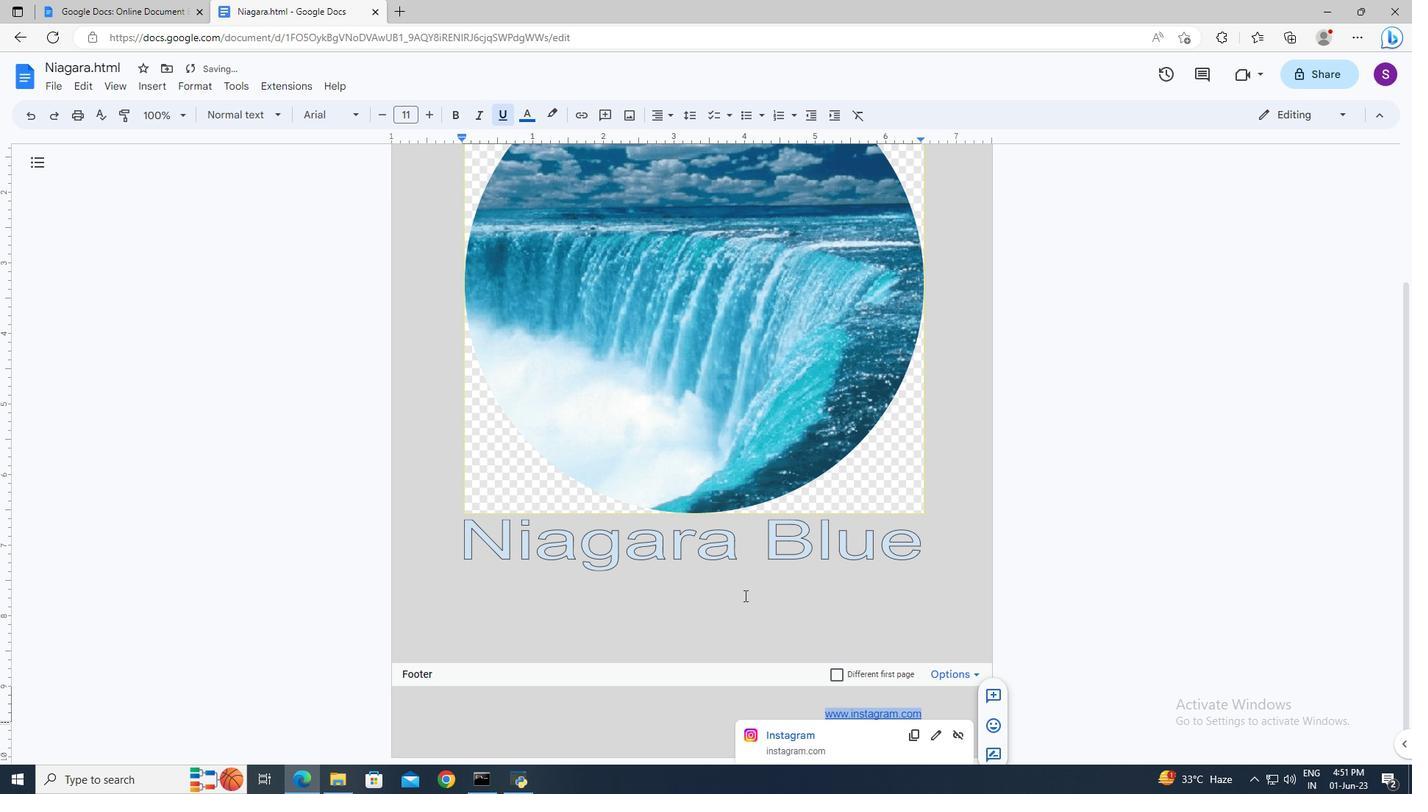 
Action: Mouse pressed left at (746, 600)
Screenshot: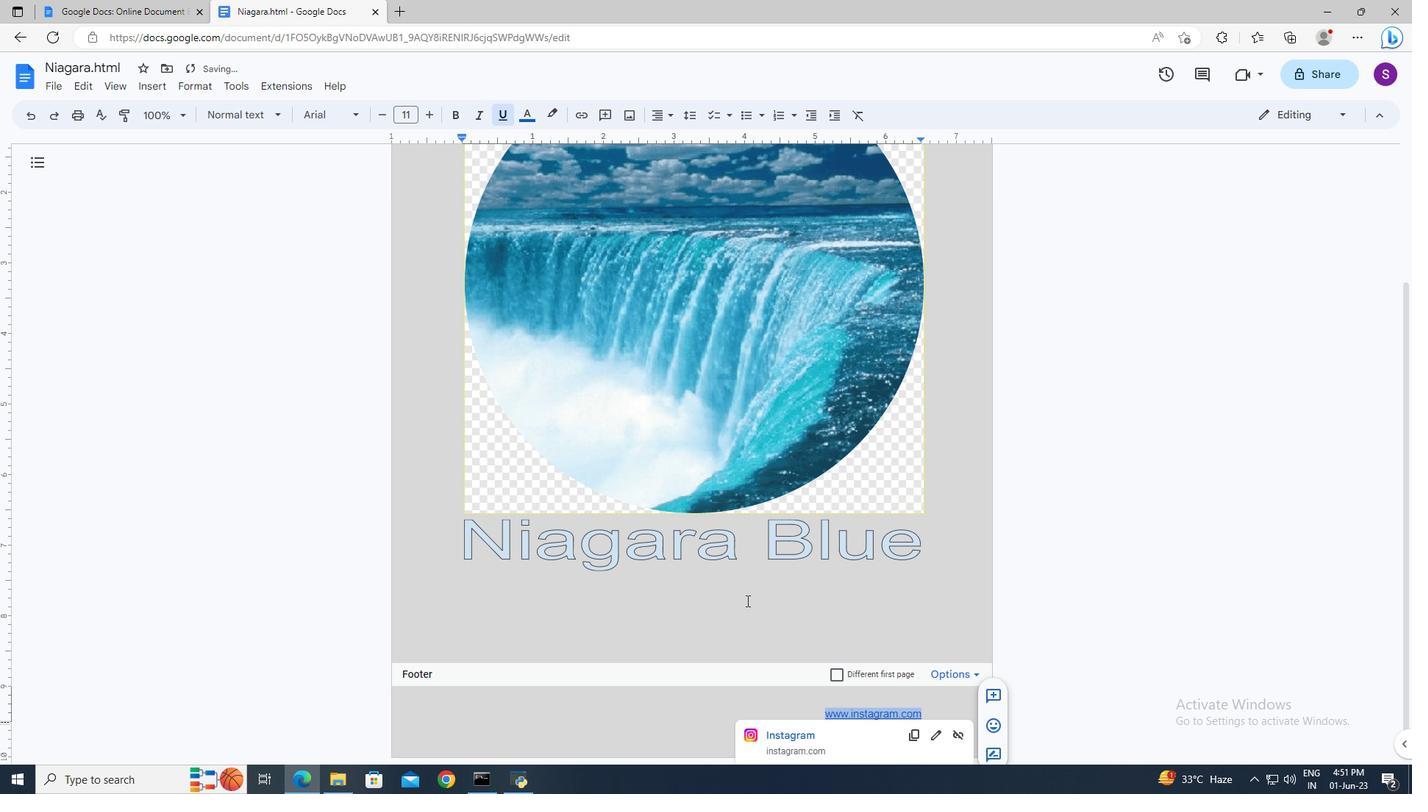 
